 Task: Look for space in Slaný, Czech Republic from 5th June, 2023 to 16th June, 2023 for 2 adults in price range Rs.7000 to Rs.15000. Place can be entire place with 1  bedroom having 1 bed and 1 bathroom. Property type can be house, flat, guest house, hotel. Booking option can be shelf check-in. Required host language is English.
Action: Mouse moved to (431, 87)
Screenshot: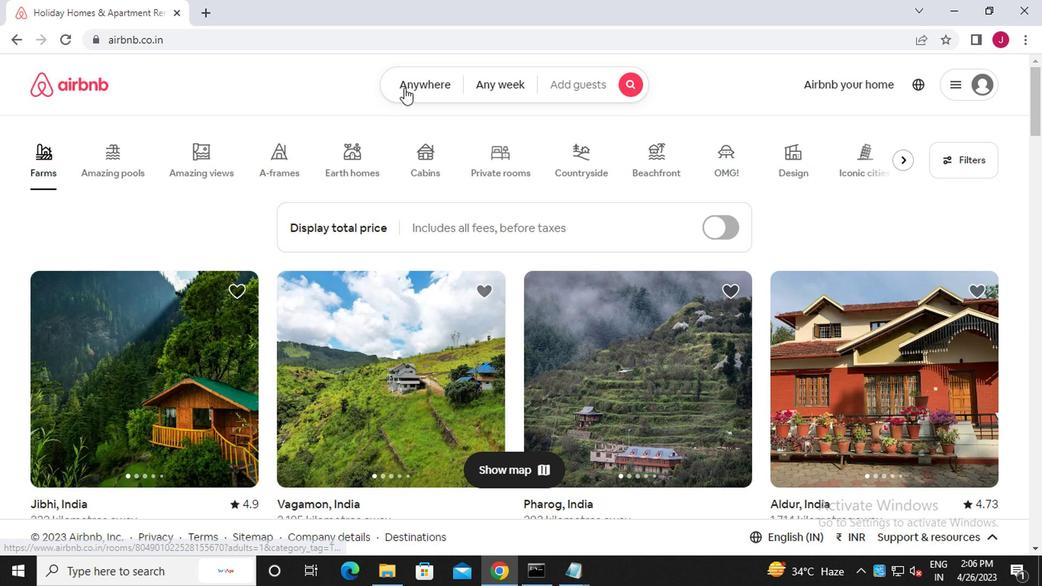
Action: Mouse pressed left at (431, 87)
Screenshot: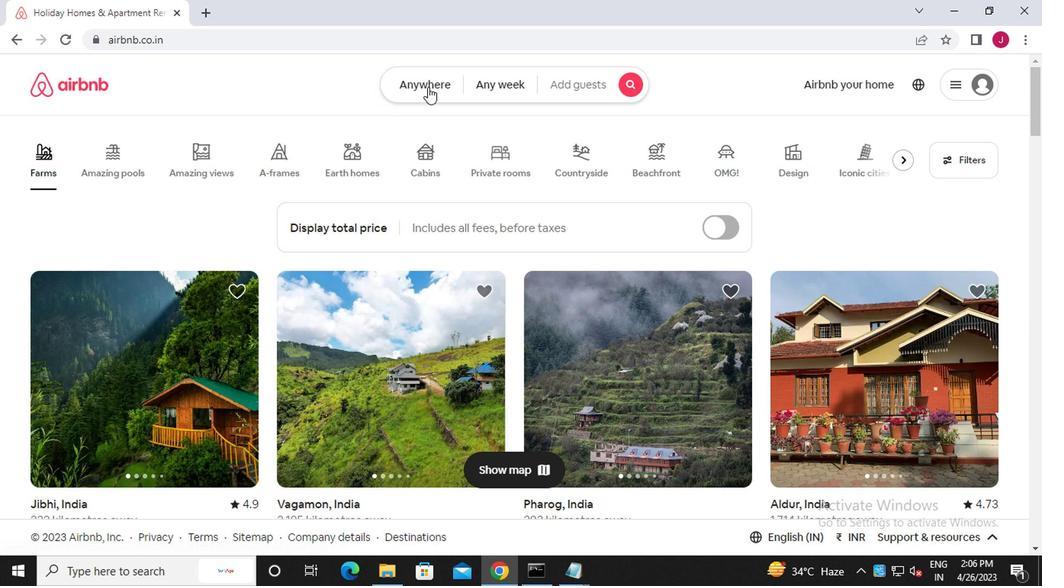 
Action: Mouse moved to (244, 142)
Screenshot: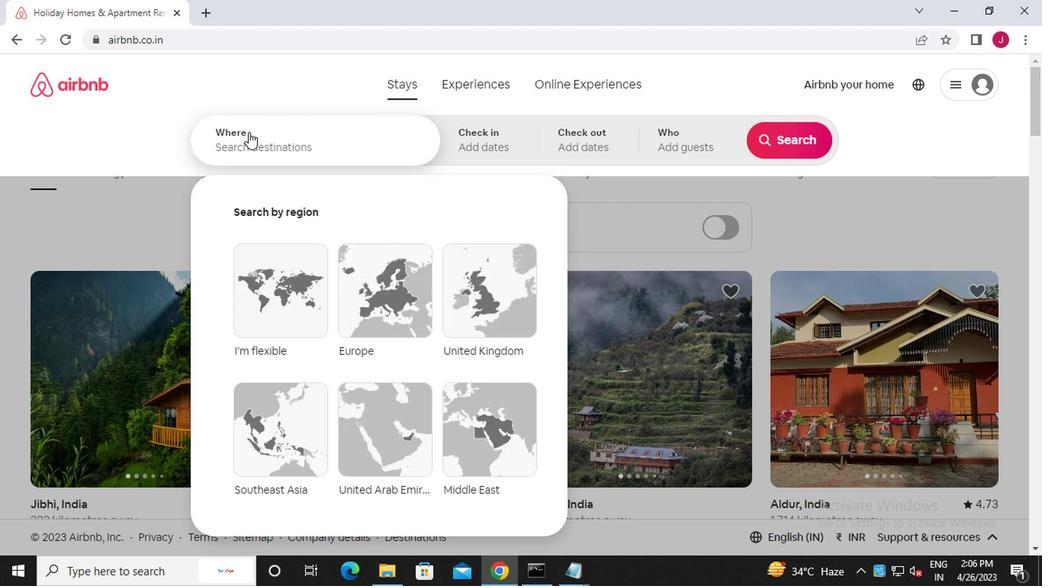 
Action: Mouse pressed left at (244, 142)
Screenshot: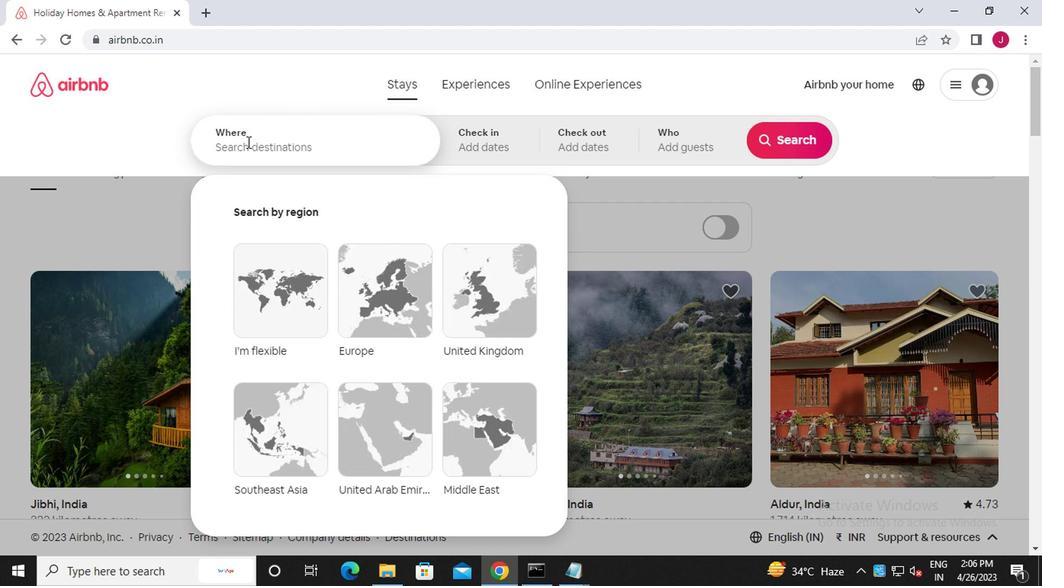 
Action: Mouse moved to (244, 143)
Screenshot: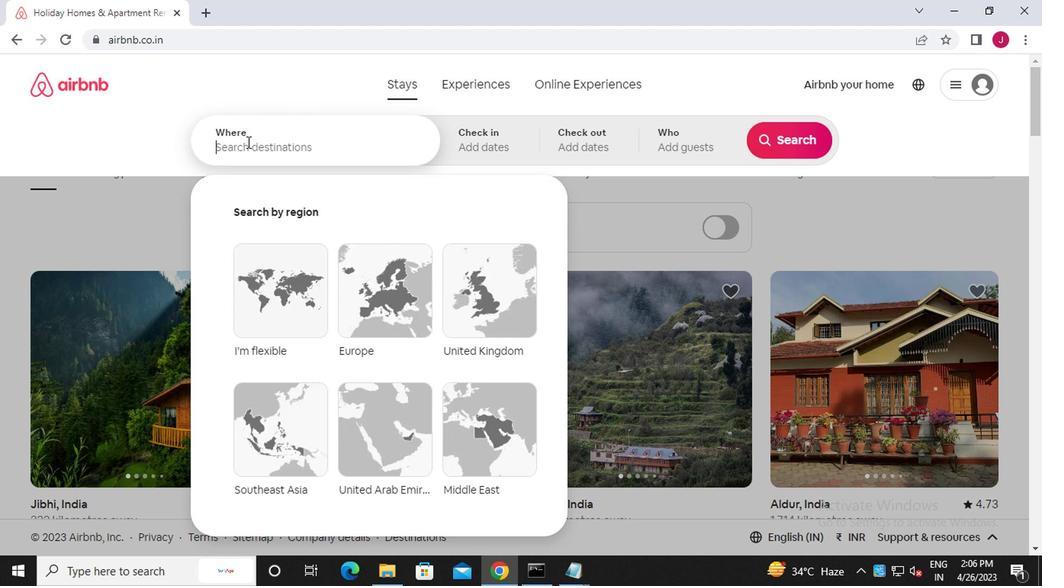 
Action: Key pressed <Key.caps_lock>s<Key.caps_lock>lany,<Key.space><Key.caps_lock>c<Key.caps_lock>zech<Key.space><Key.caps_lock>r<Key.caps_lock>epublic
Screenshot: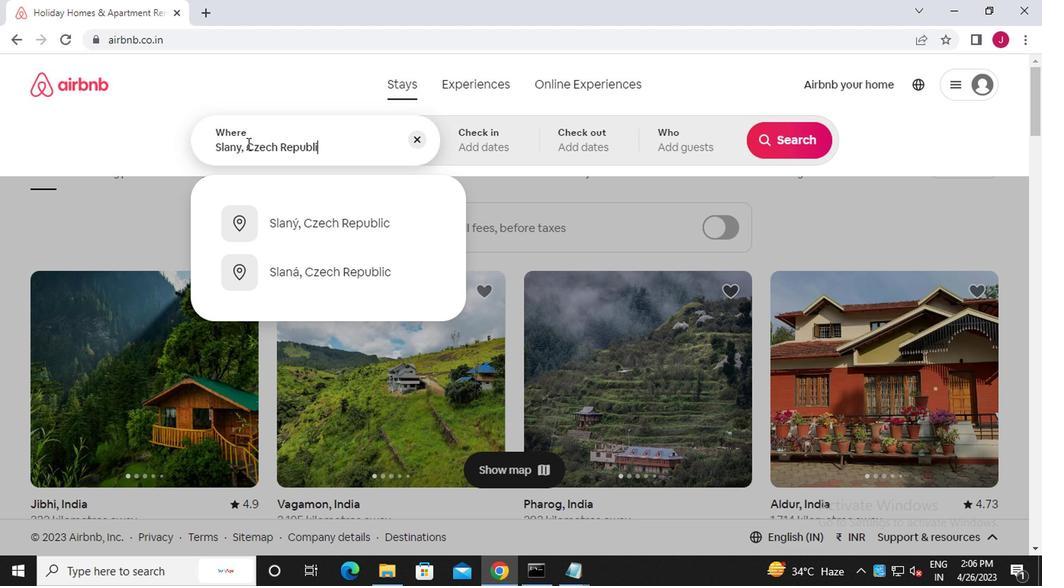 
Action: Mouse moved to (336, 221)
Screenshot: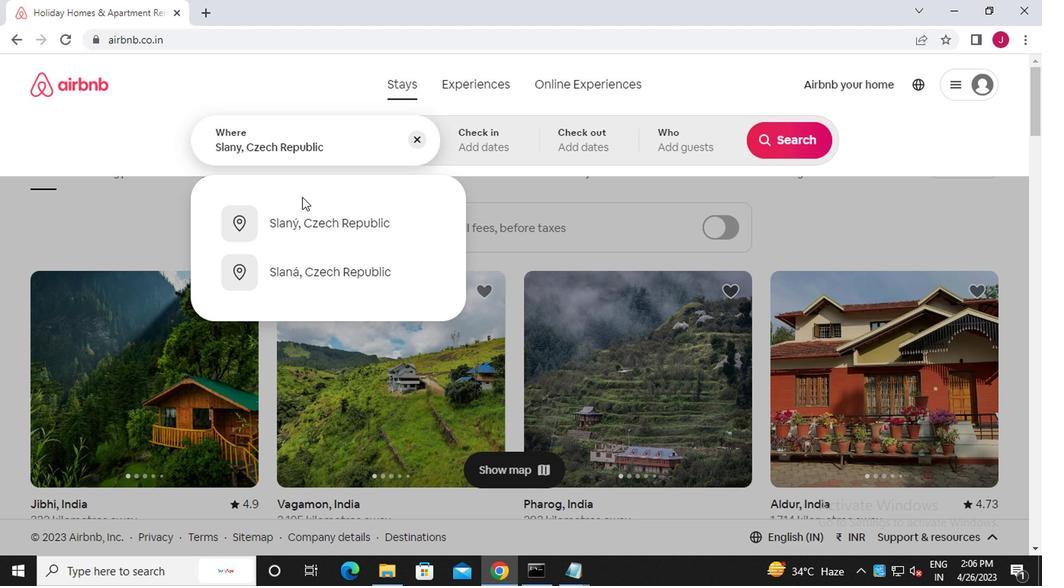 
Action: Mouse pressed left at (336, 221)
Screenshot: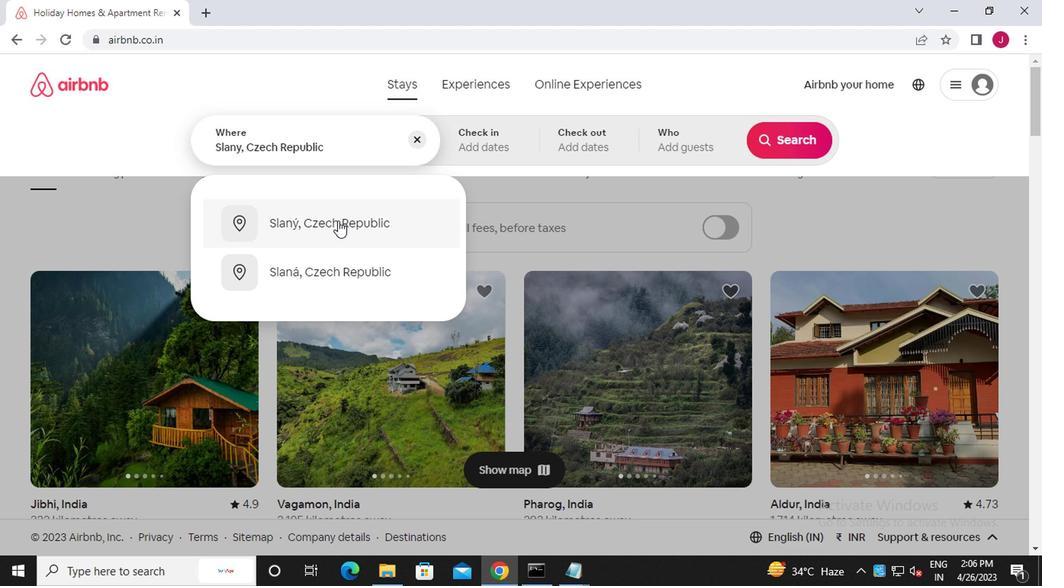 
Action: Mouse moved to (775, 262)
Screenshot: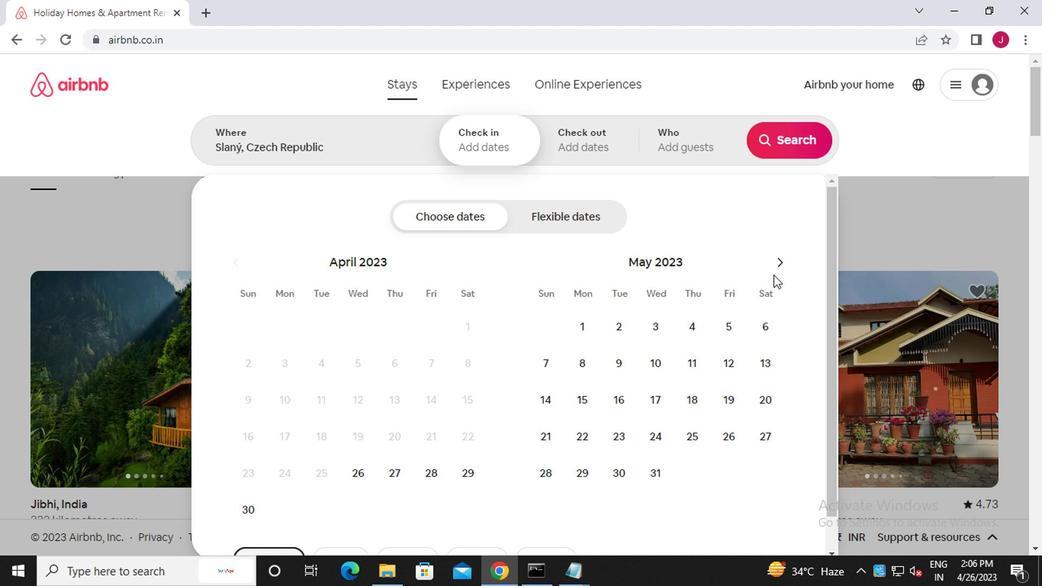 
Action: Mouse pressed left at (775, 262)
Screenshot: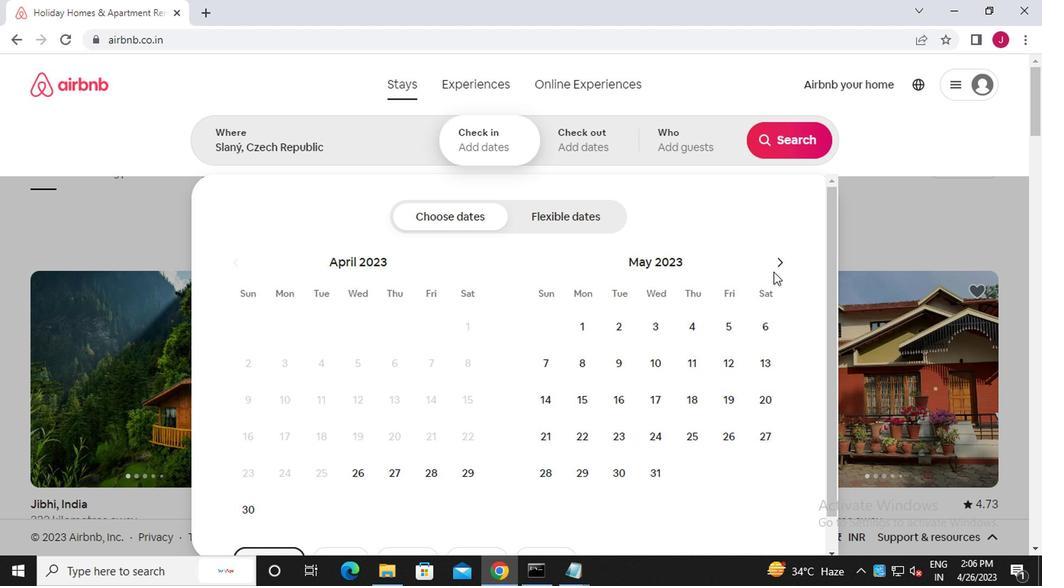 
Action: Mouse moved to (591, 361)
Screenshot: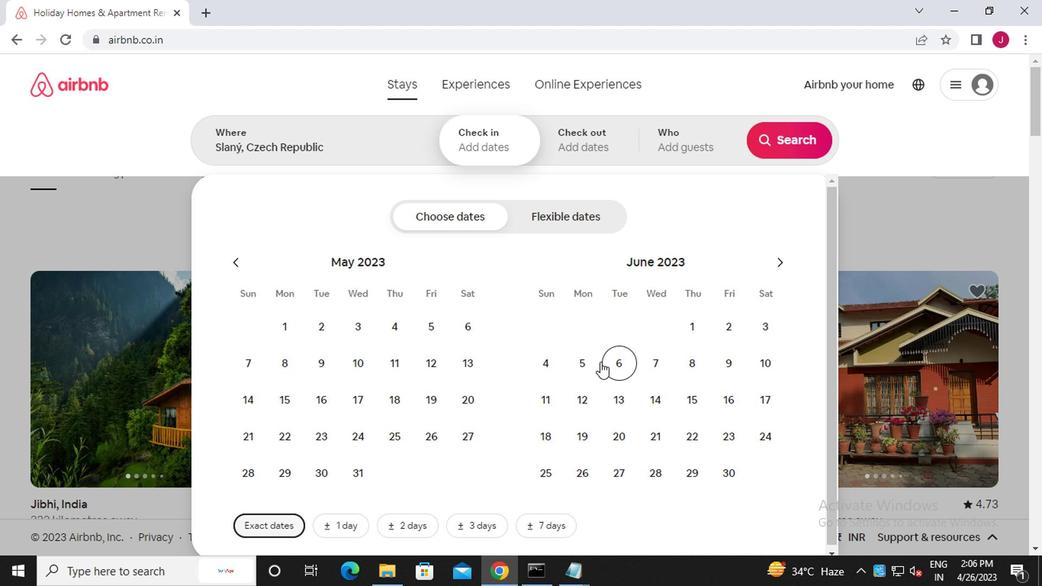 
Action: Mouse pressed left at (591, 361)
Screenshot: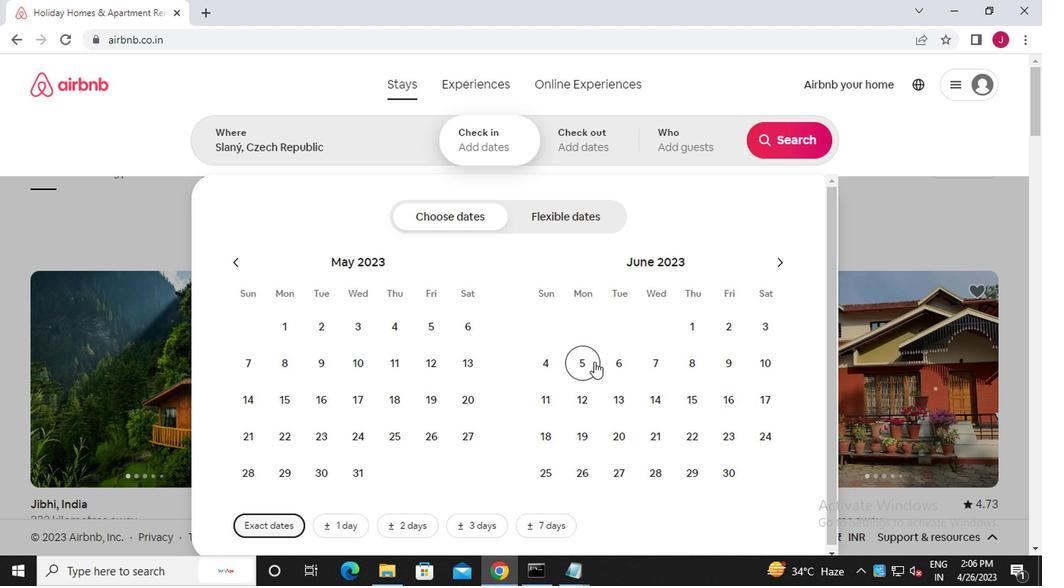 
Action: Mouse moved to (723, 393)
Screenshot: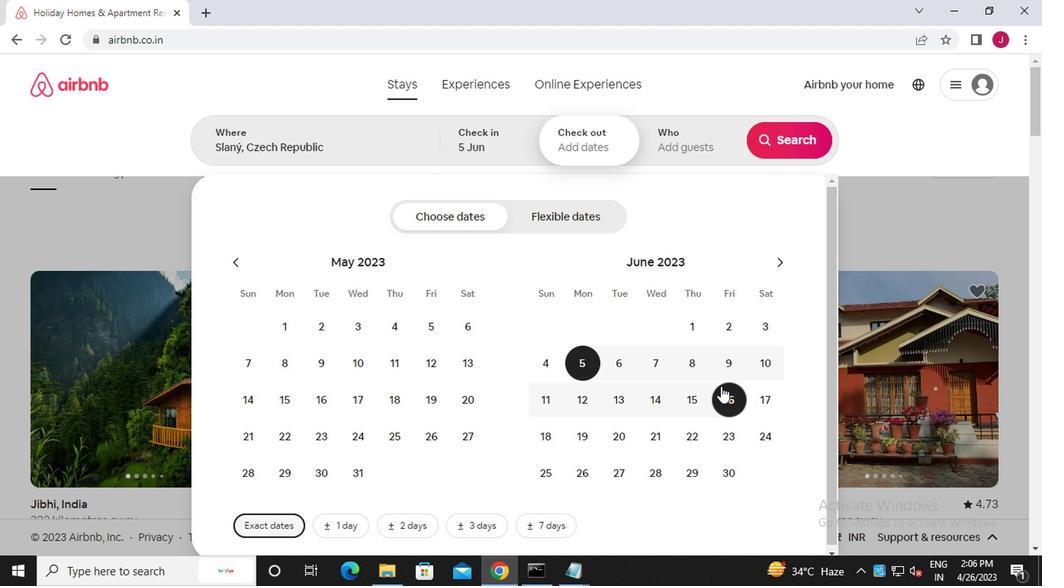 
Action: Mouse pressed left at (723, 393)
Screenshot: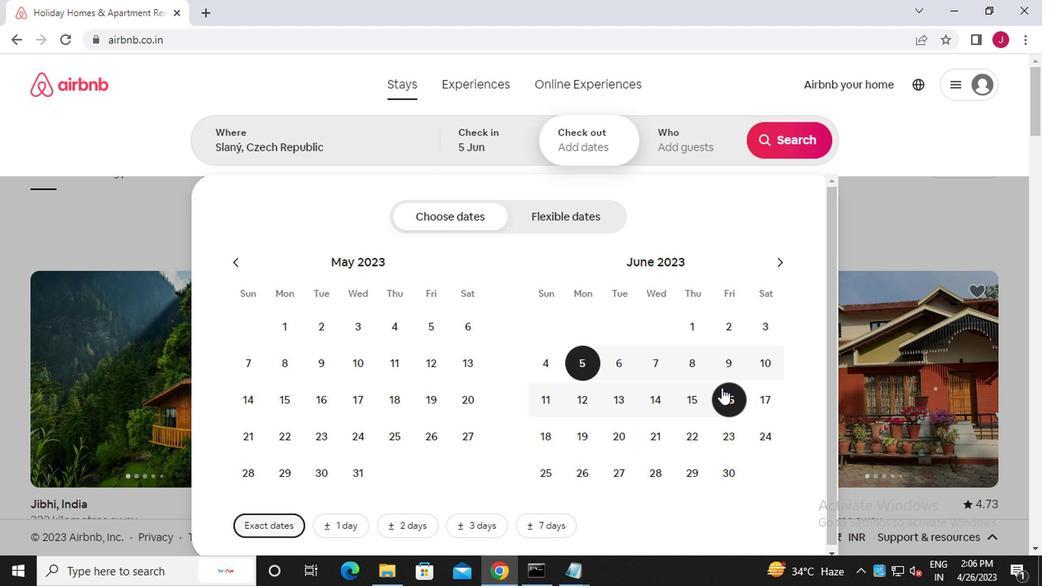 
Action: Mouse moved to (695, 147)
Screenshot: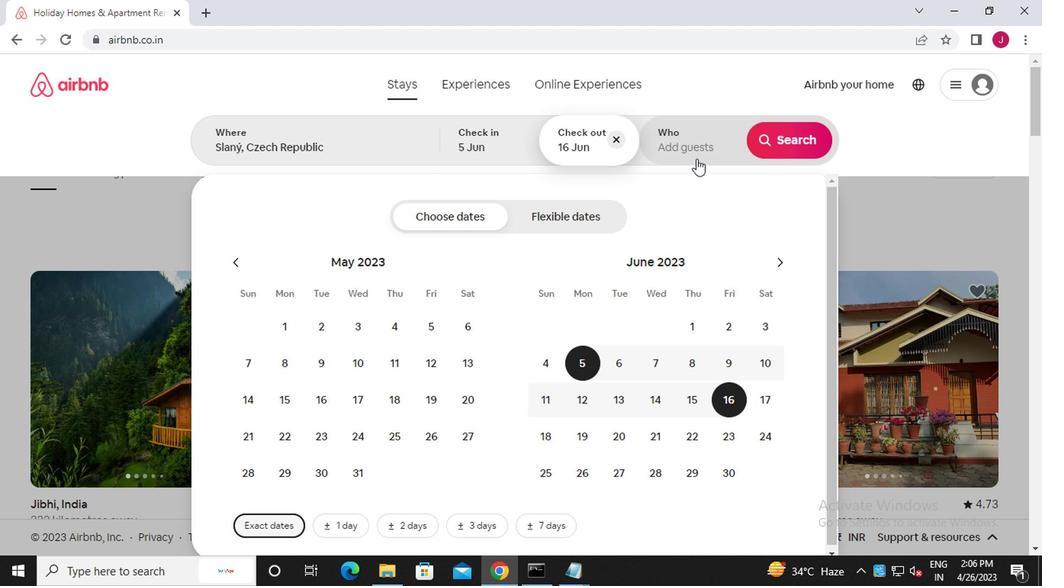 
Action: Mouse pressed left at (695, 147)
Screenshot: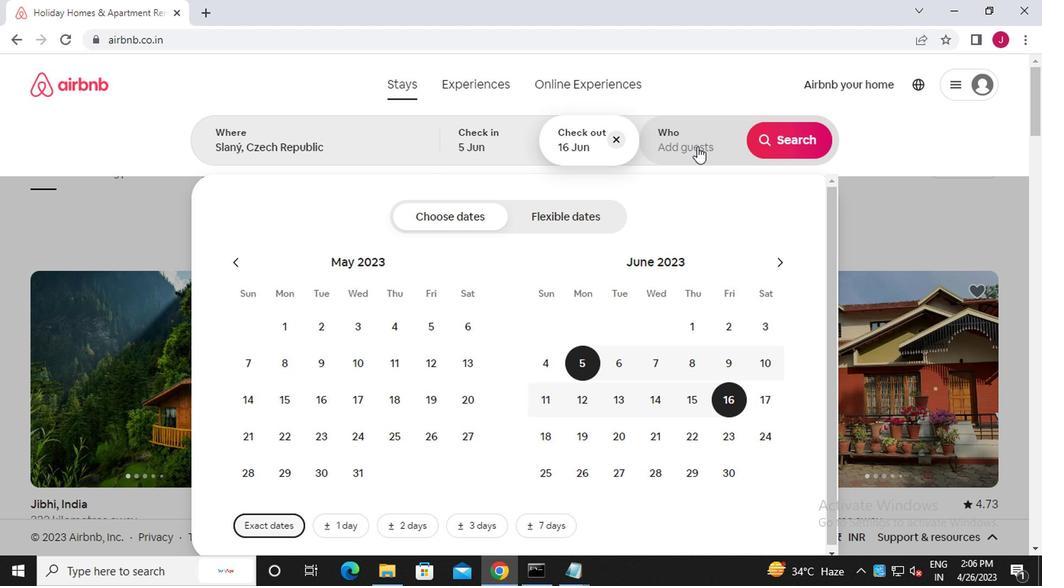 
Action: Mouse moved to (783, 223)
Screenshot: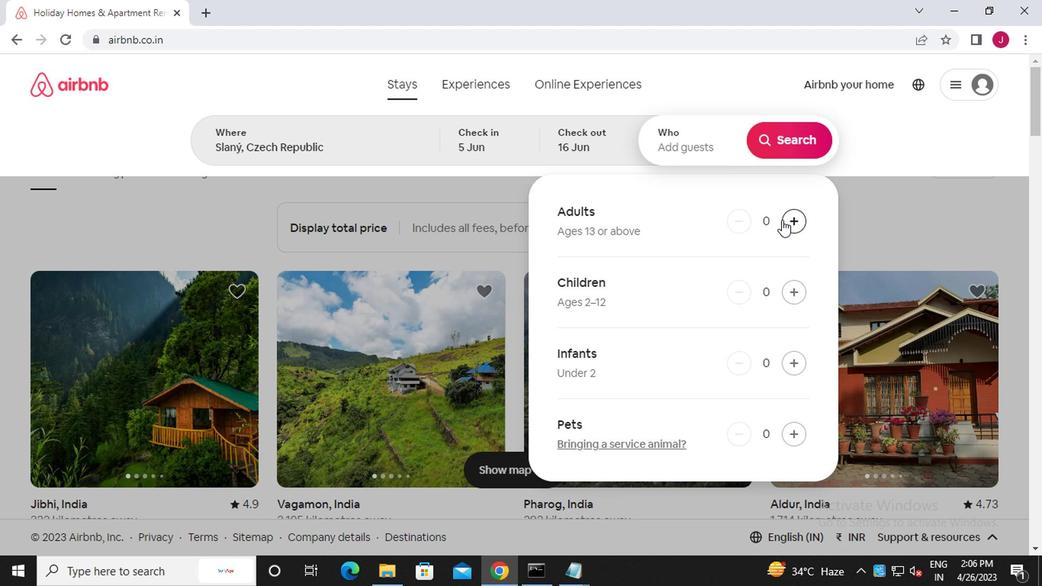 
Action: Mouse pressed left at (783, 223)
Screenshot: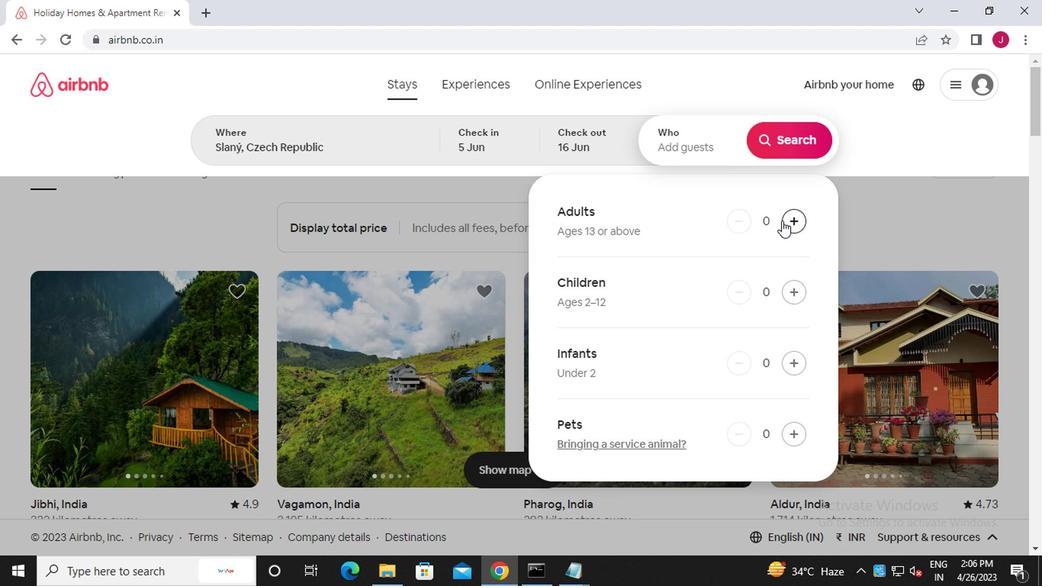 
Action: Mouse moved to (783, 223)
Screenshot: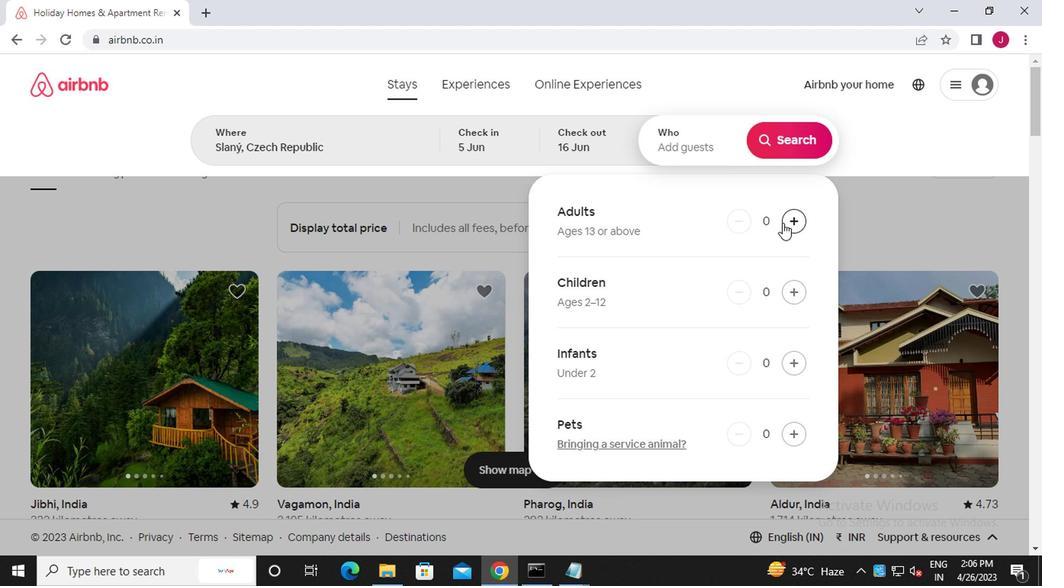 
Action: Mouse pressed left at (783, 223)
Screenshot: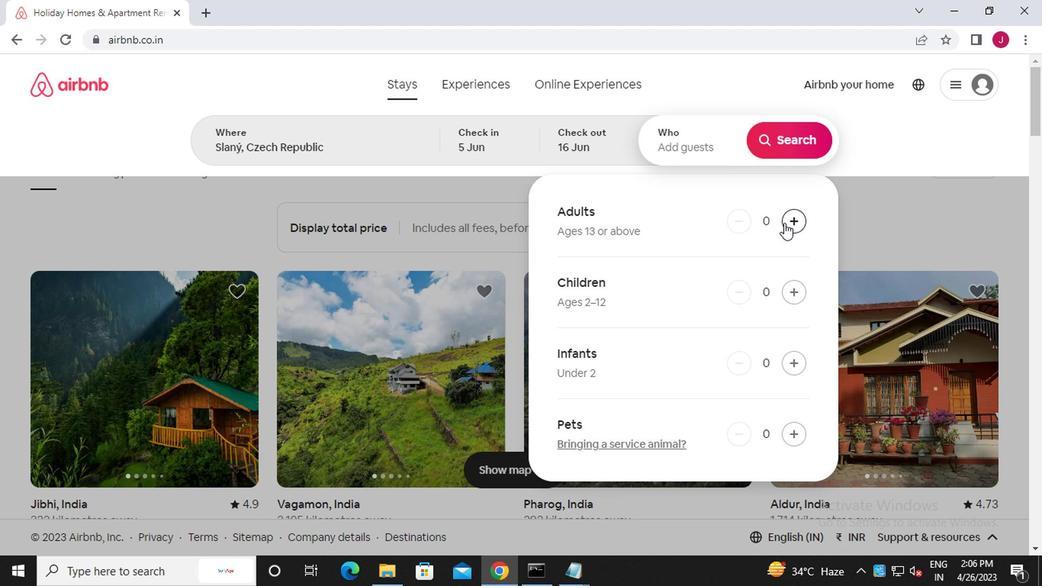 
Action: Mouse moved to (797, 144)
Screenshot: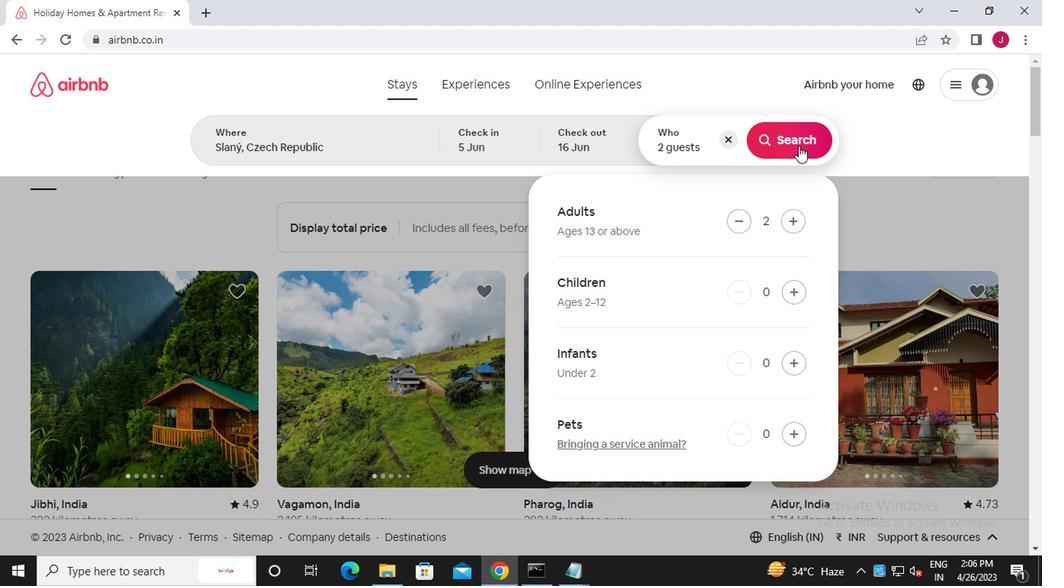 
Action: Mouse pressed left at (797, 144)
Screenshot: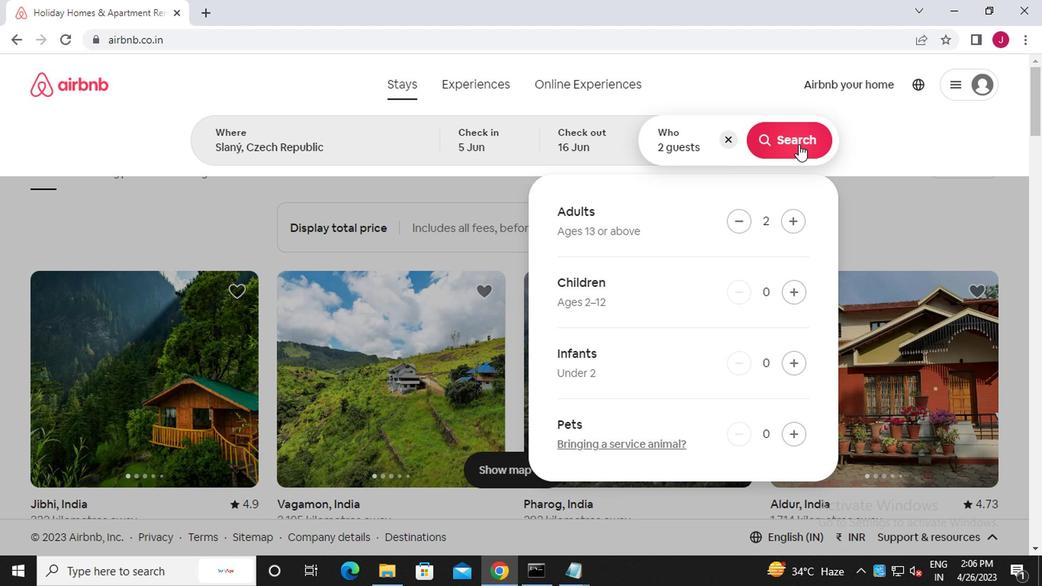 
Action: Mouse moved to (981, 138)
Screenshot: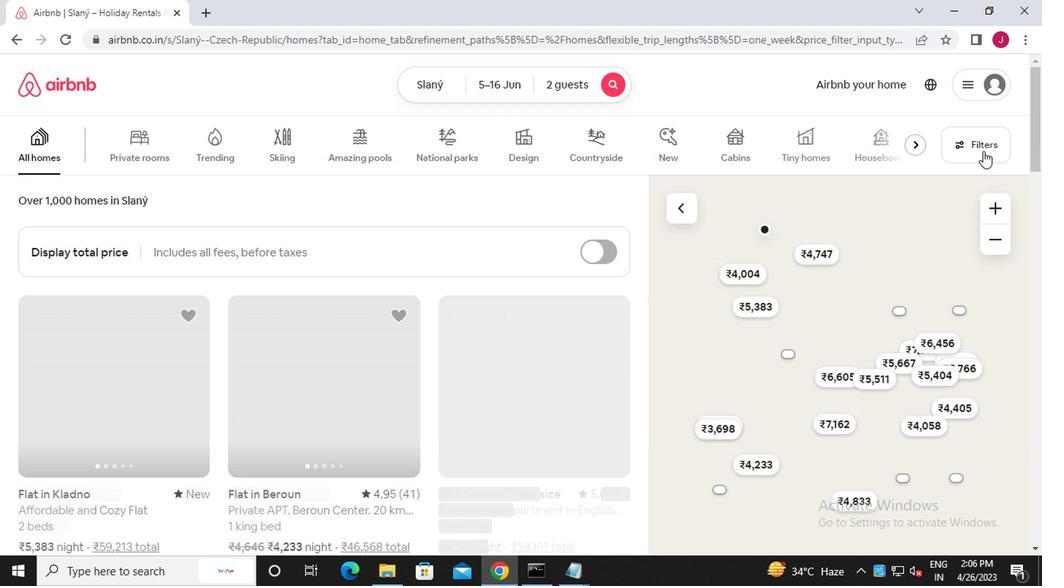 
Action: Mouse pressed left at (981, 138)
Screenshot: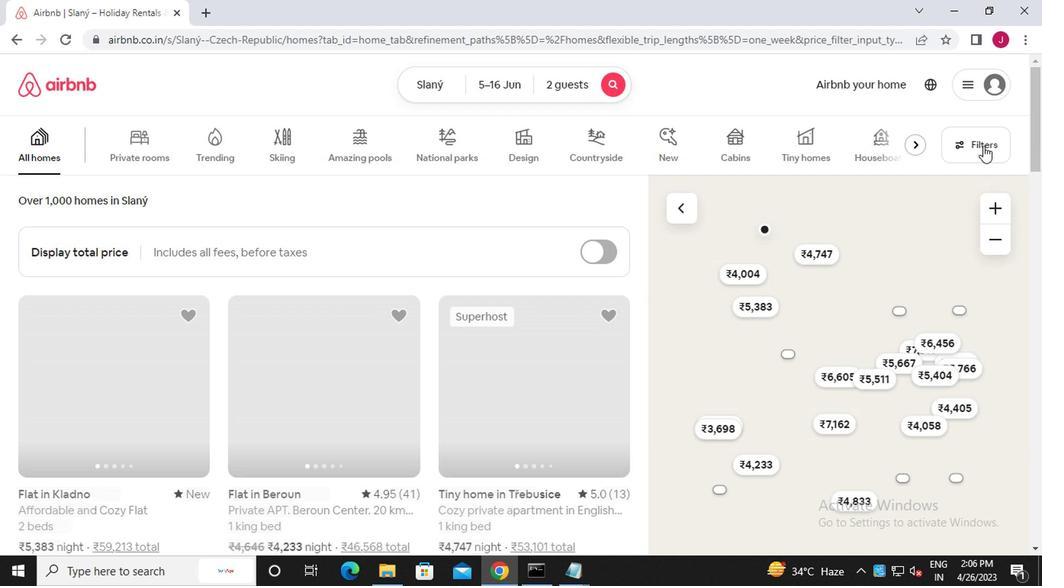 
Action: Mouse moved to (371, 339)
Screenshot: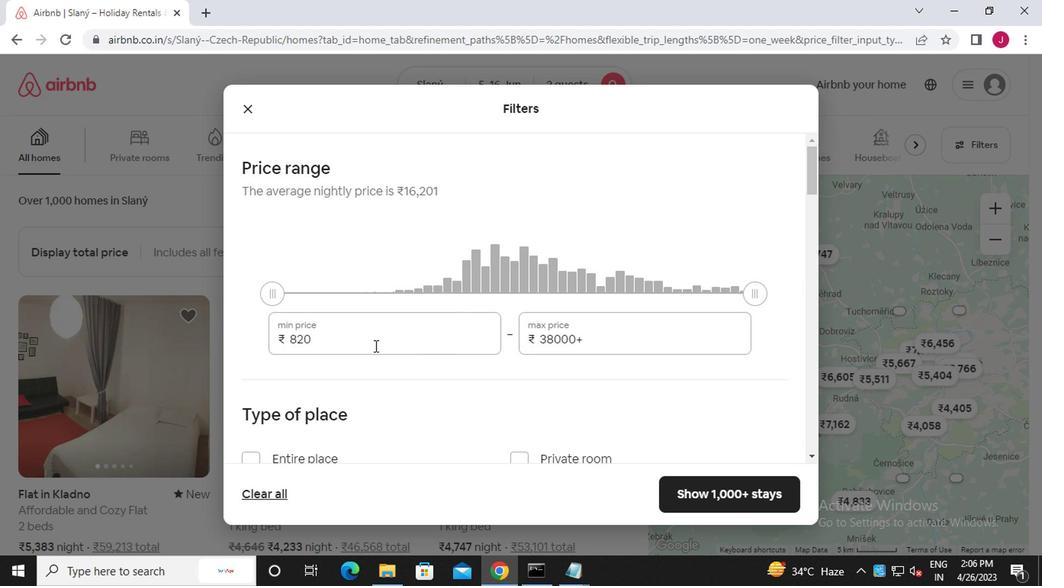 
Action: Mouse pressed left at (371, 339)
Screenshot: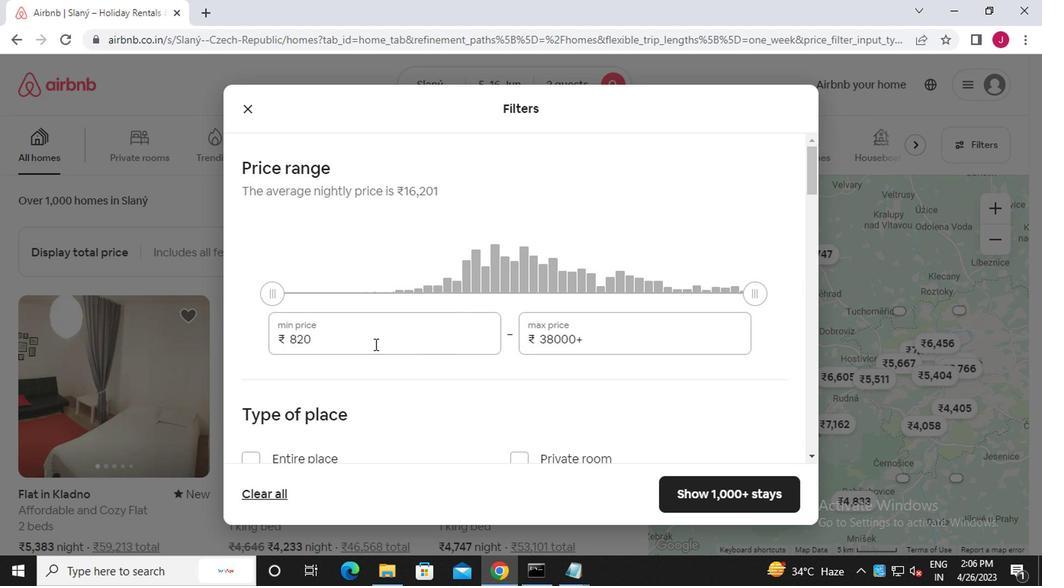 
Action: Mouse moved to (366, 332)
Screenshot: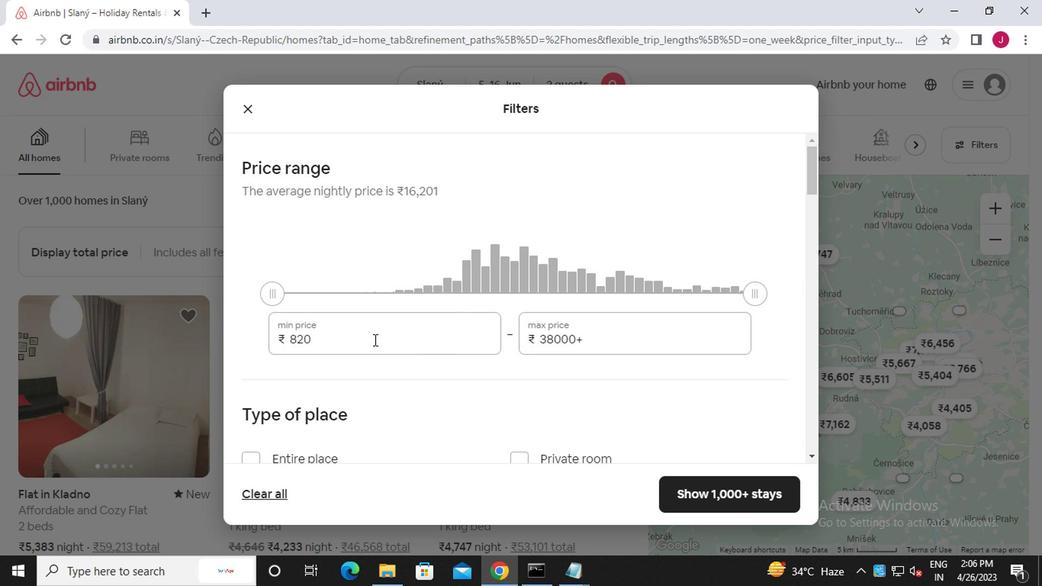 
Action: Key pressed <Key.backspace><Key.backspace><Key.backspace><<103>><<96>><<96>><<96>>
Screenshot: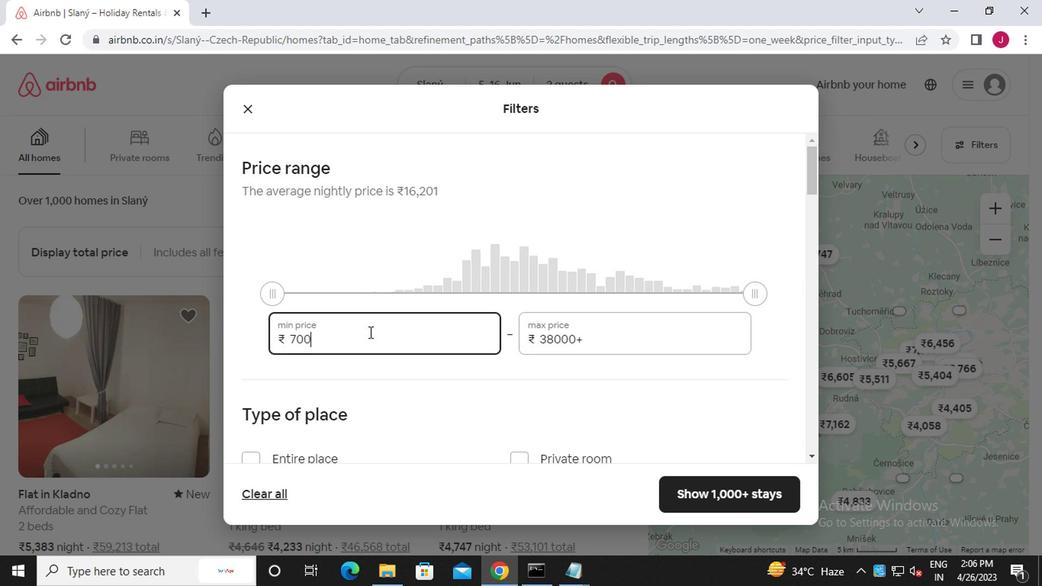 
Action: Mouse moved to (653, 338)
Screenshot: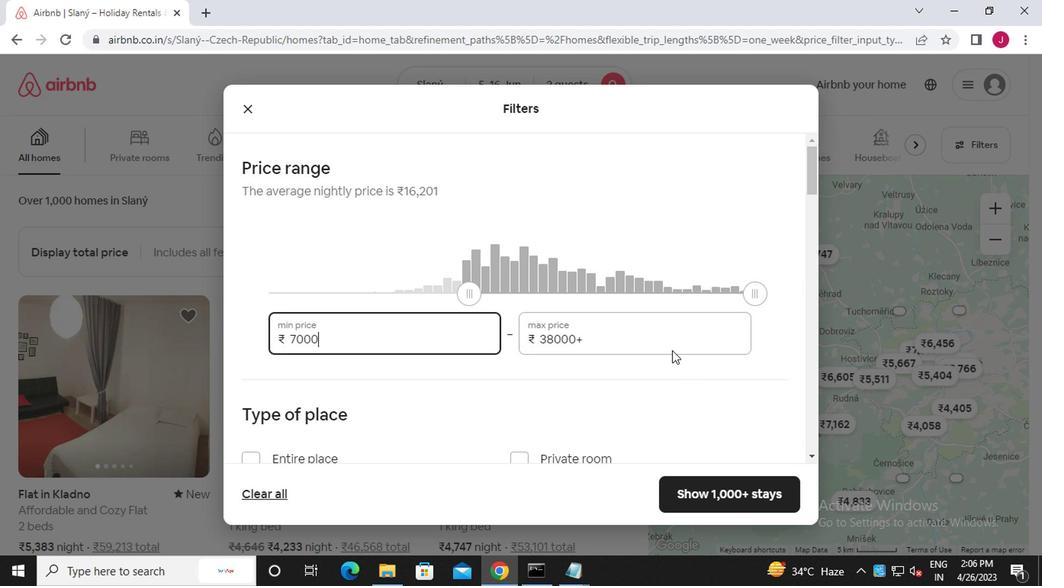 
Action: Mouse pressed left at (653, 338)
Screenshot: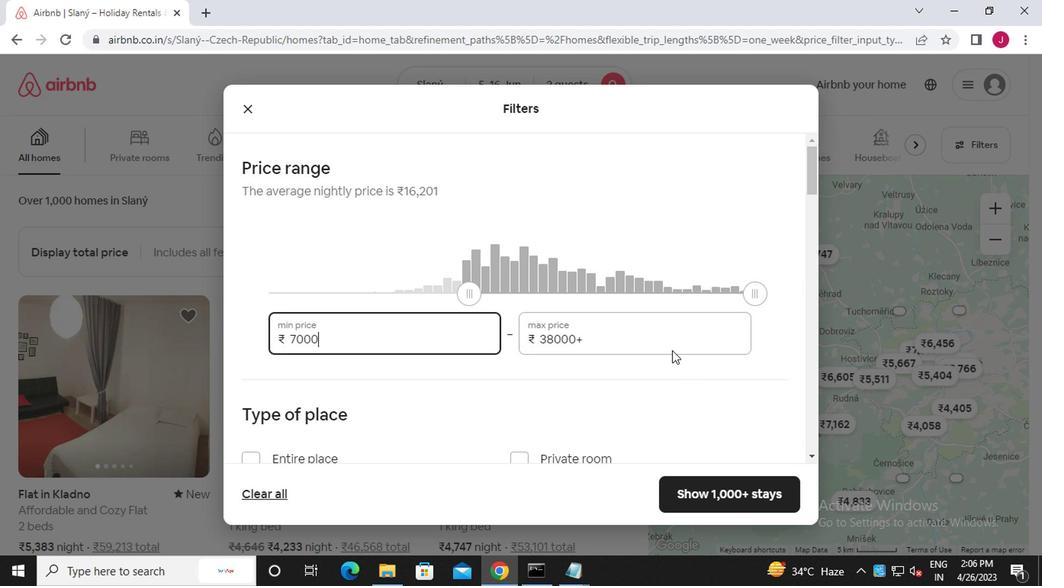 
Action: Mouse moved to (654, 338)
Screenshot: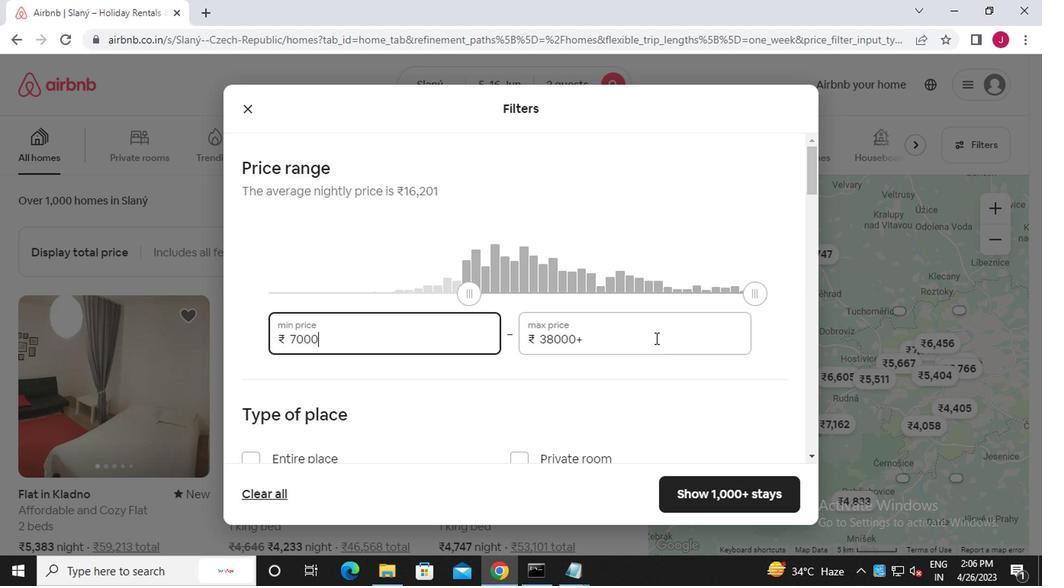 
Action: Key pressed <Key.backspace><Key.backspace><Key.backspace><Key.backspace><Key.backspace><Key.backspace><Key.backspace><Key.backspace><Key.backspace><Key.backspace><<97>><<101>><<96>><<96>><<96>>
Screenshot: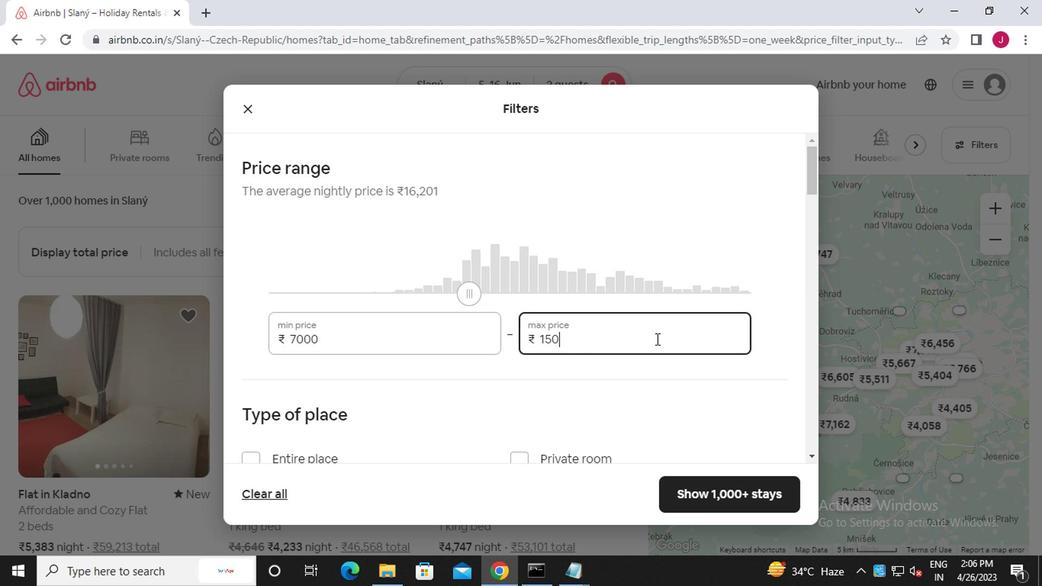 
Action: Mouse moved to (637, 349)
Screenshot: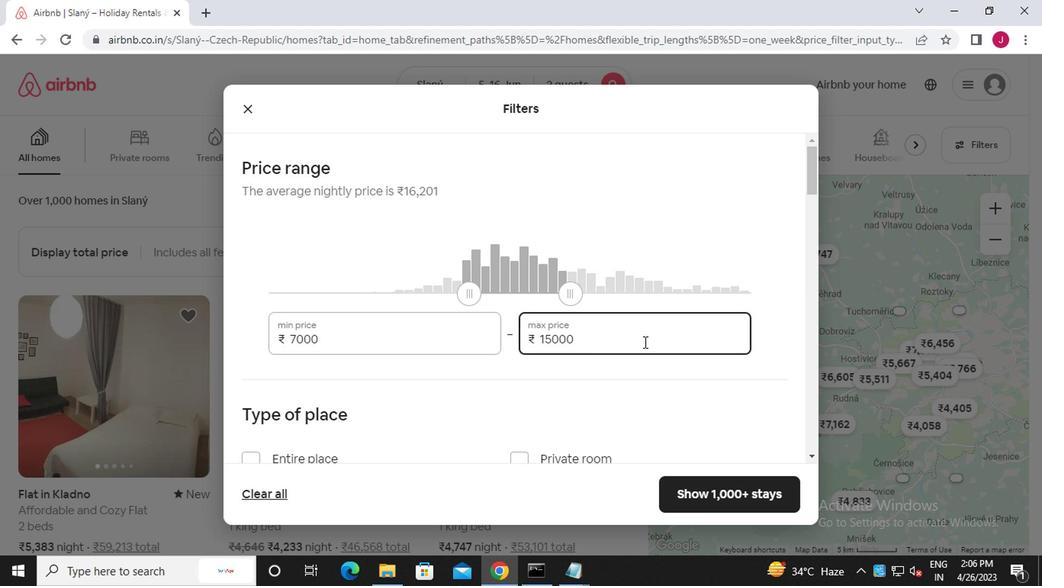 
Action: Mouse scrolled (637, 348) with delta (0, -1)
Screenshot: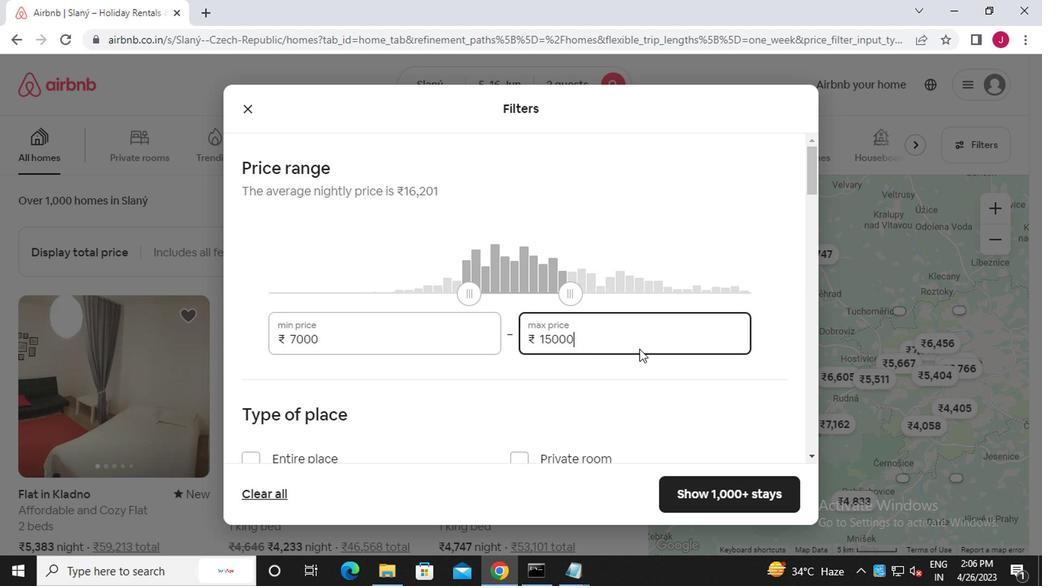 
Action: Mouse scrolled (637, 348) with delta (0, -1)
Screenshot: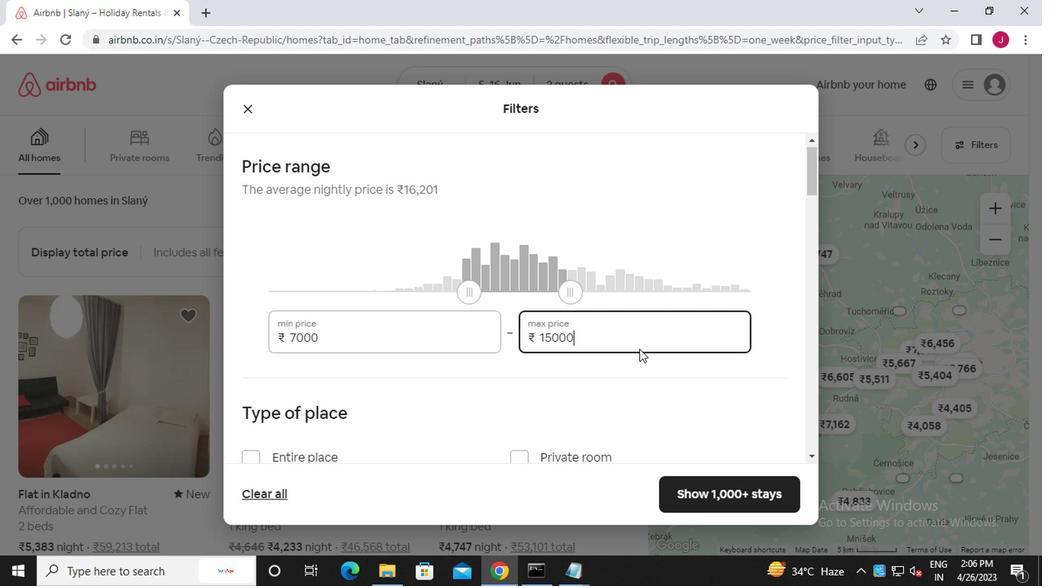 
Action: Mouse moved to (249, 306)
Screenshot: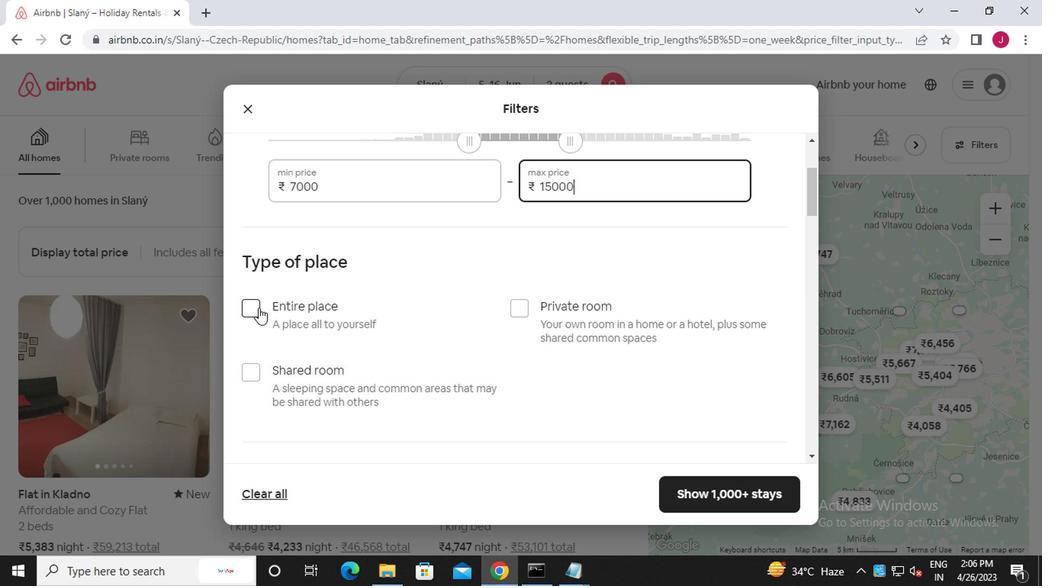 
Action: Mouse pressed left at (249, 306)
Screenshot: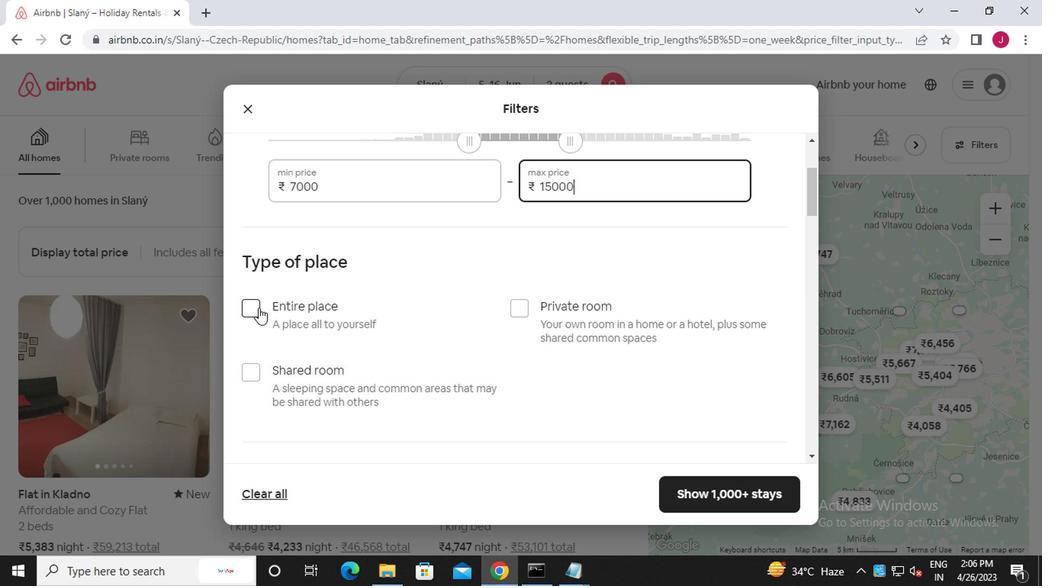 
Action: Mouse moved to (358, 326)
Screenshot: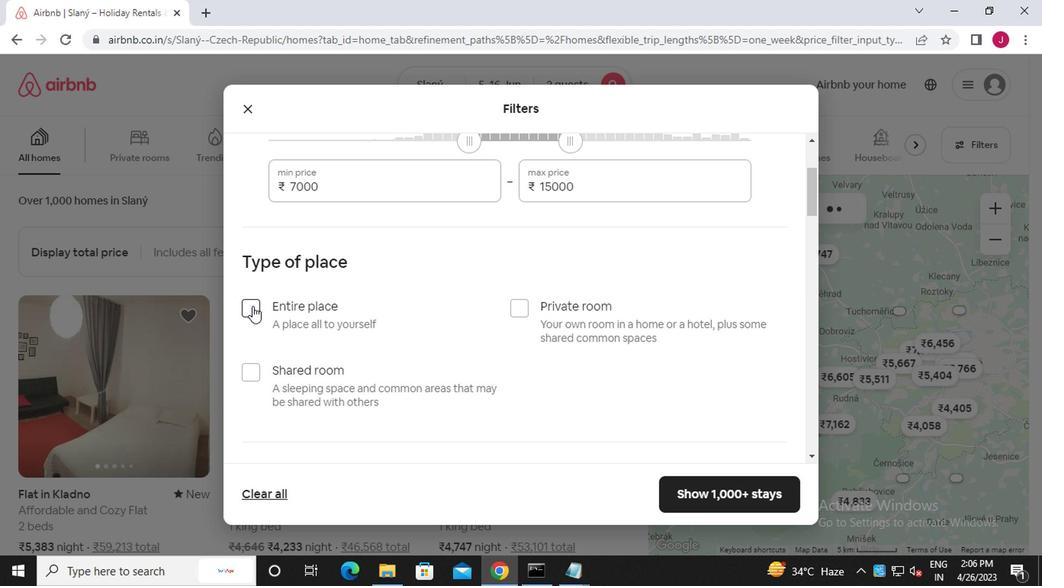 
Action: Mouse scrolled (358, 326) with delta (0, 0)
Screenshot: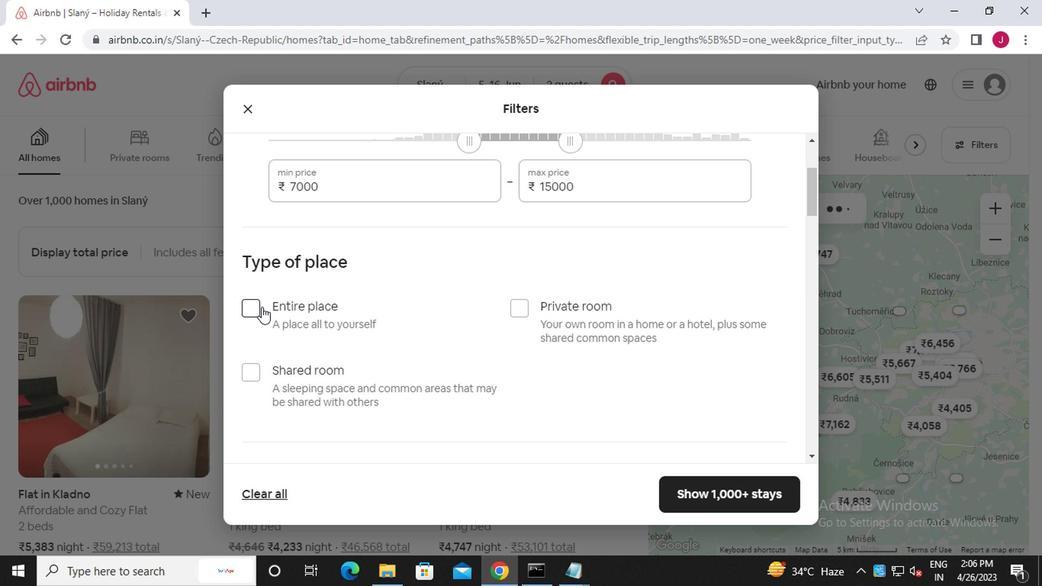 
Action: Mouse scrolled (358, 326) with delta (0, 0)
Screenshot: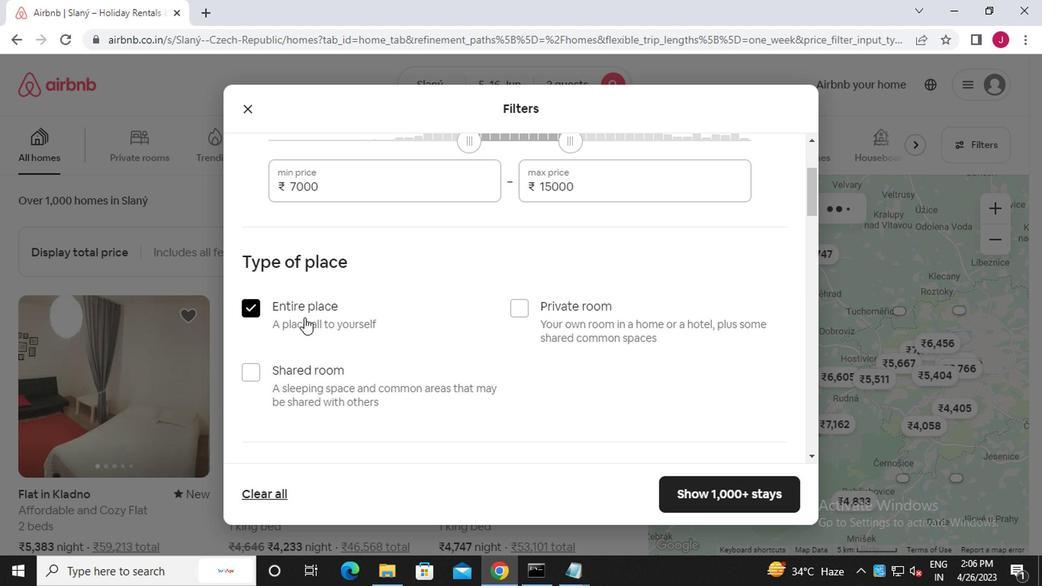 
Action: Mouse scrolled (358, 326) with delta (0, 0)
Screenshot: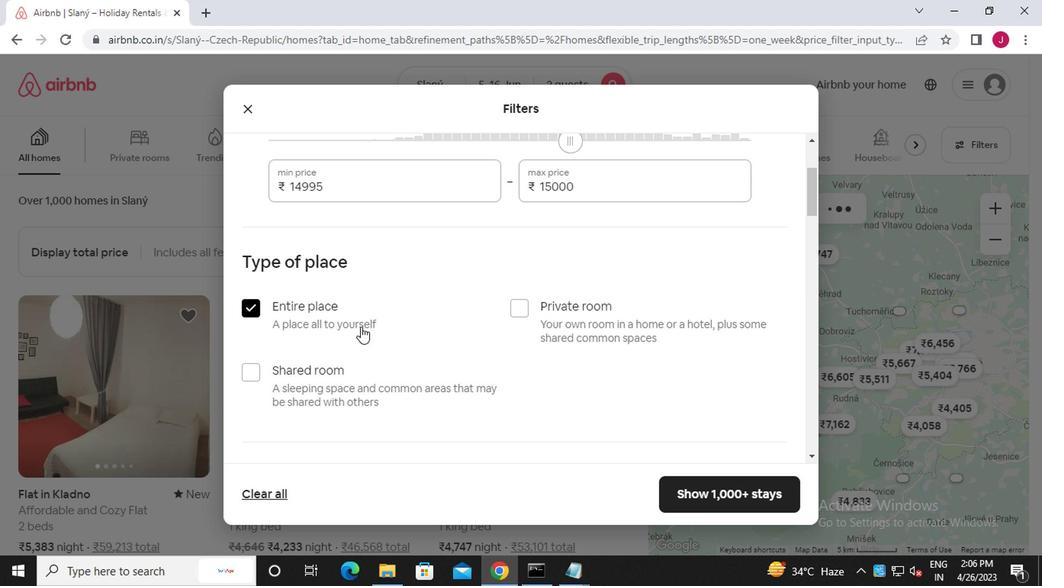 
Action: Mouse moved to (338, 331)
Screenshot: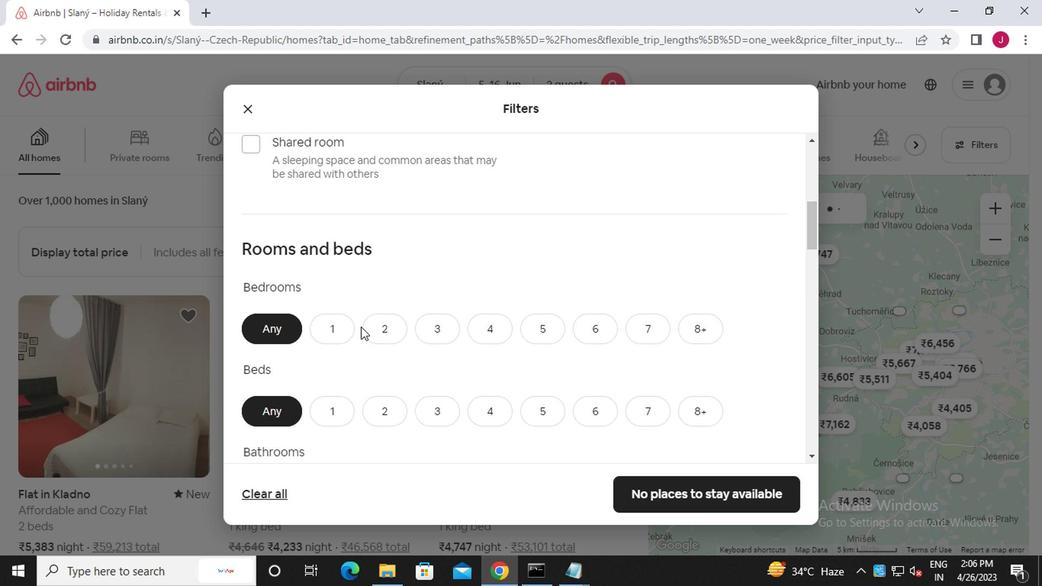 
Action: Mouse pressed left at (338, 331)
Screenshot: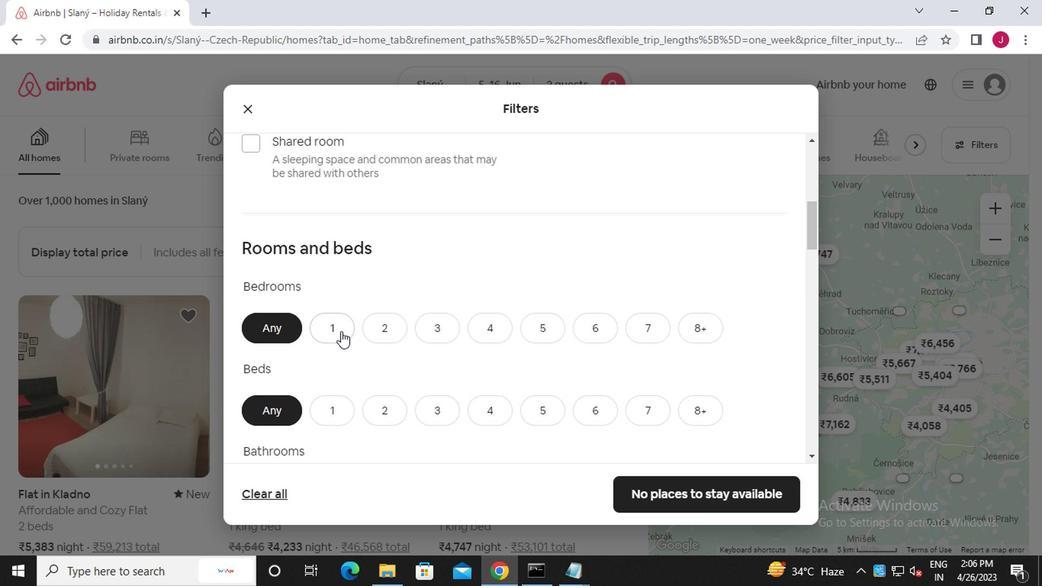 
Action: Mouse moved to (329, 406)
Screenshot: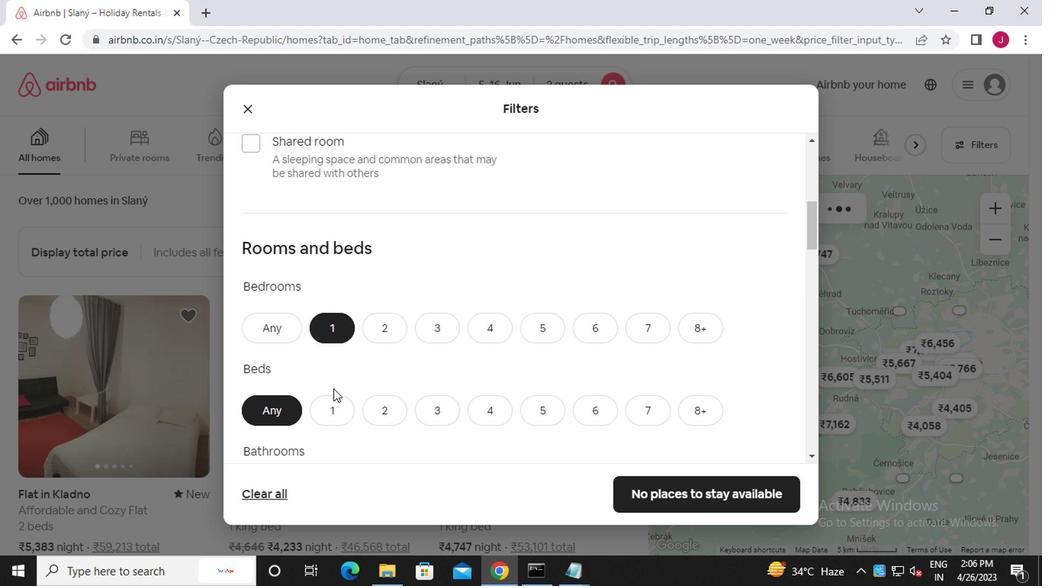 
Action: Mouse pressed left at (329, 406)
Screenshot: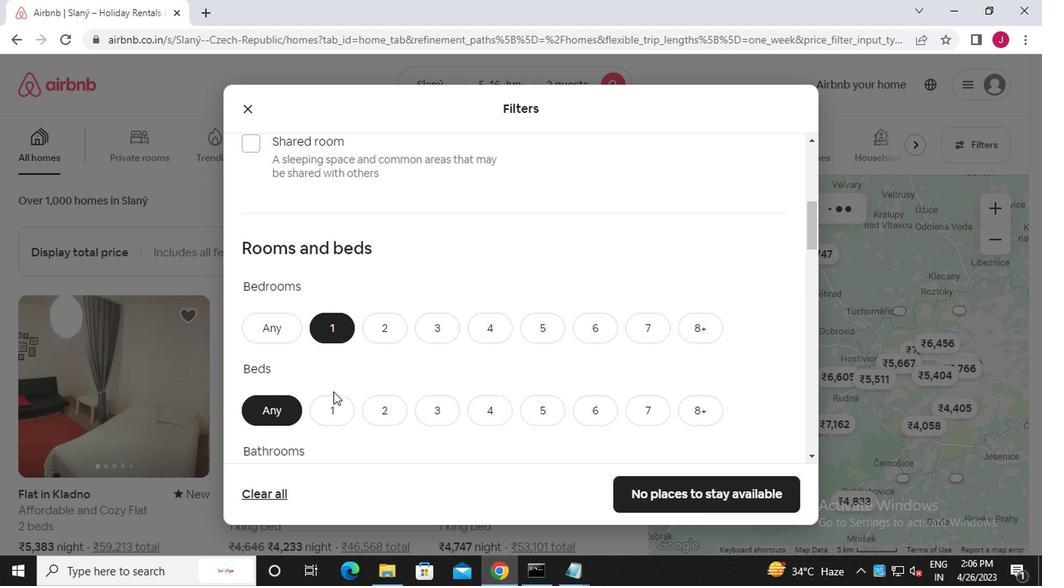
Action: Mouse moved to (334, 404)
Screenshot: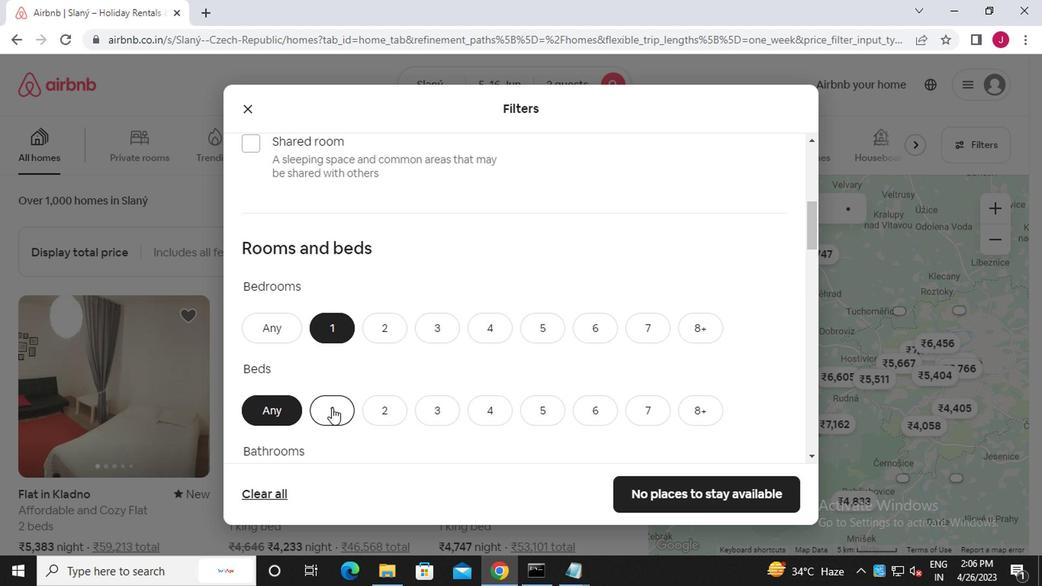 
Action: Mouse scrolled (334, 404) with delta (0, 0)
Screenshot: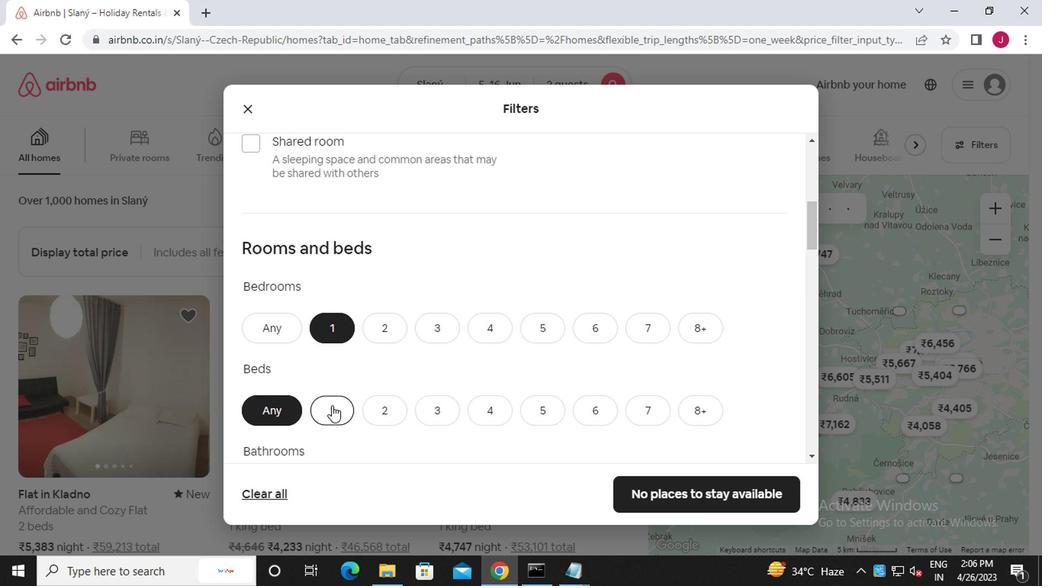
Action: Mouse moved to (335, 404)
Screenshot: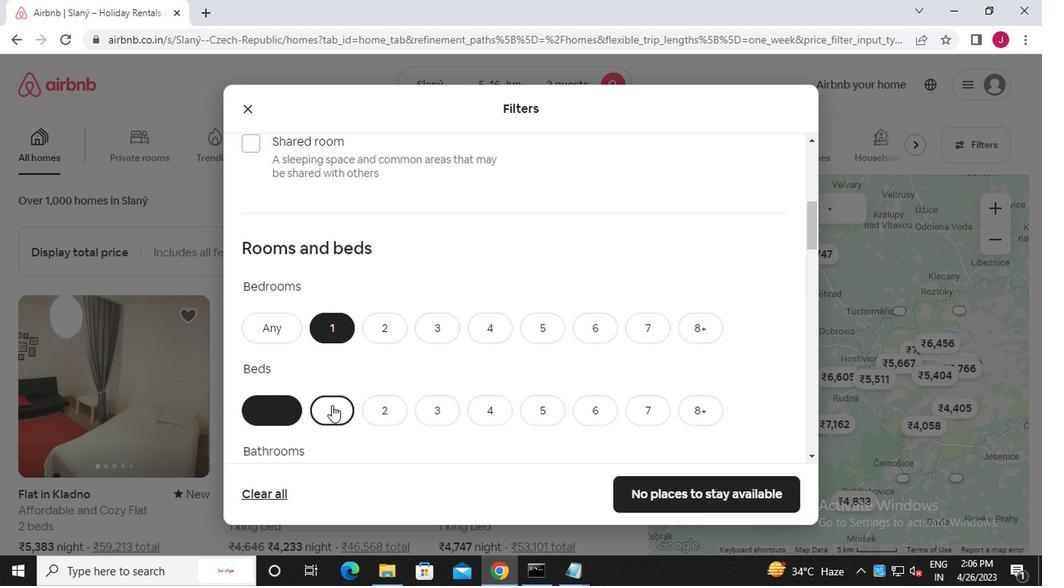 
Action: Mouse scrolled (335, 404) with delta (0, 0)
Screenshot: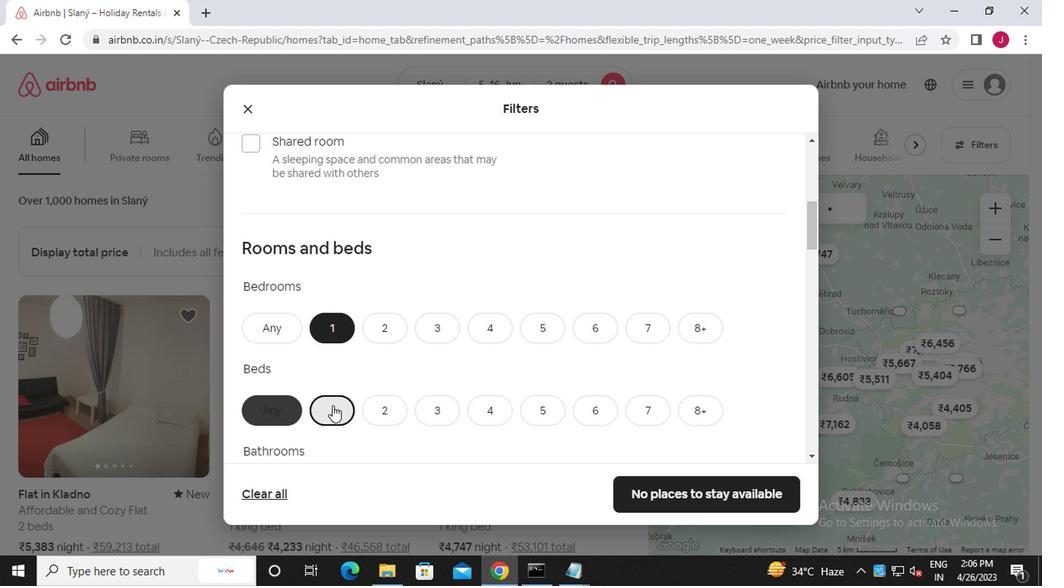 
Action: Mouse moved to (335, 404)
Screenshot: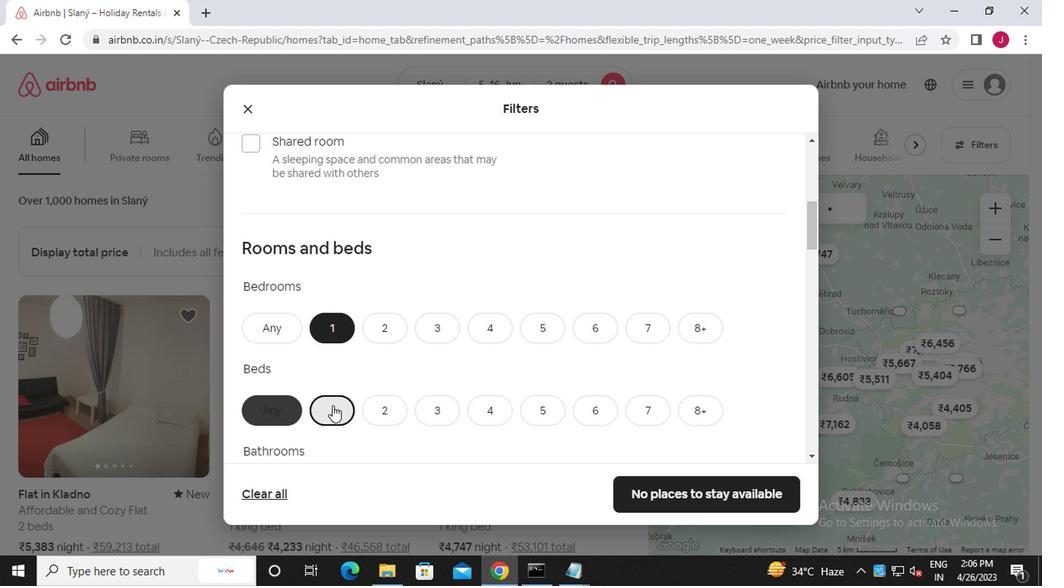 
Action: Mouse scrolled (335, 404) with delta (0, 0)
Screenshot: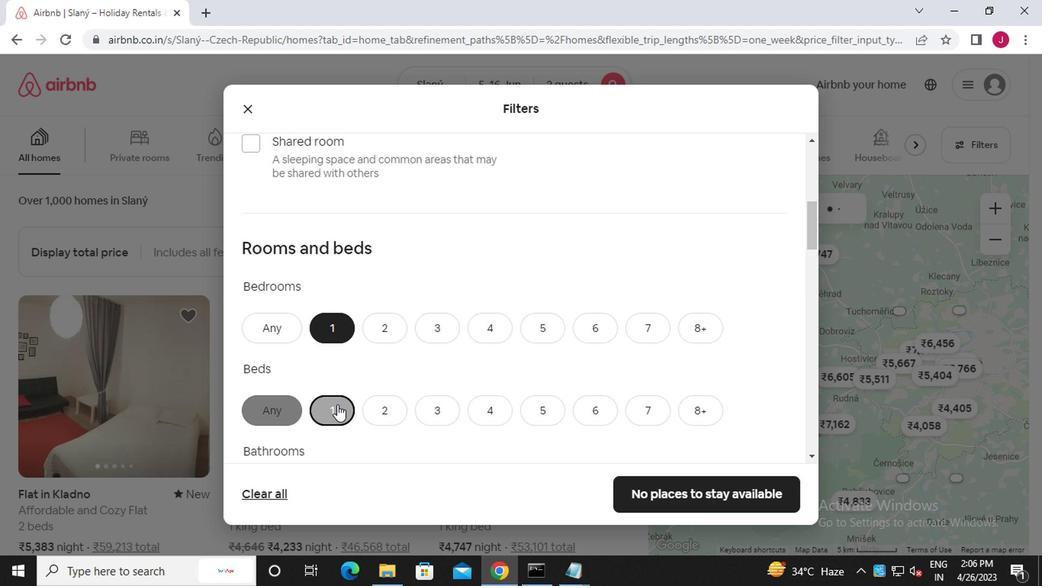 
Action: Mouse moved to (328, 264)
Screenshot: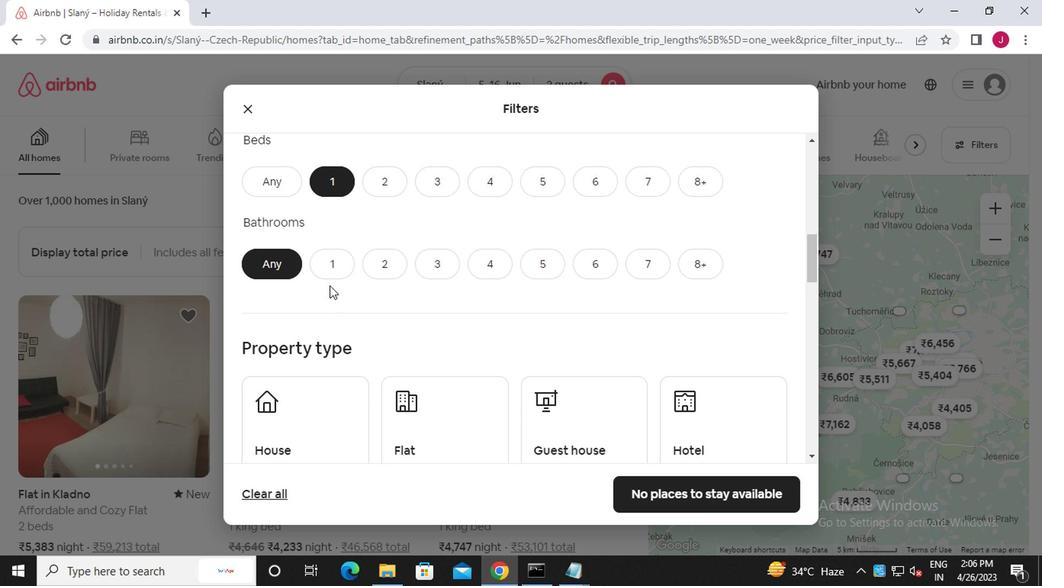 
Action: Mouse pressed left at (328, 264)
Screenshot: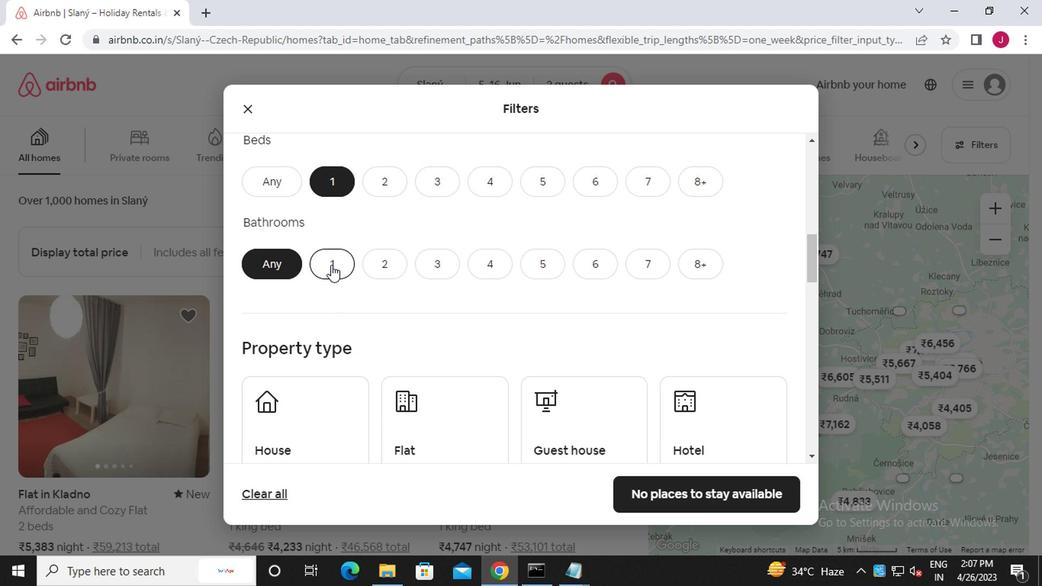 
Action: Mouse moved to (334, 272)
Screenshot: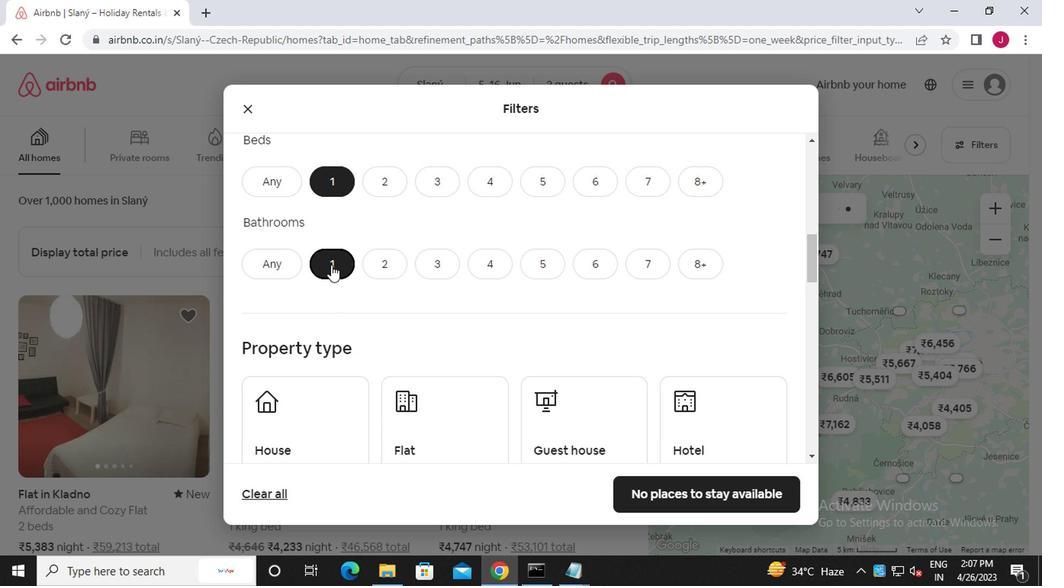 
Action: Mouse scrolled (334, 272) with delta (0, 0)
Screenshot: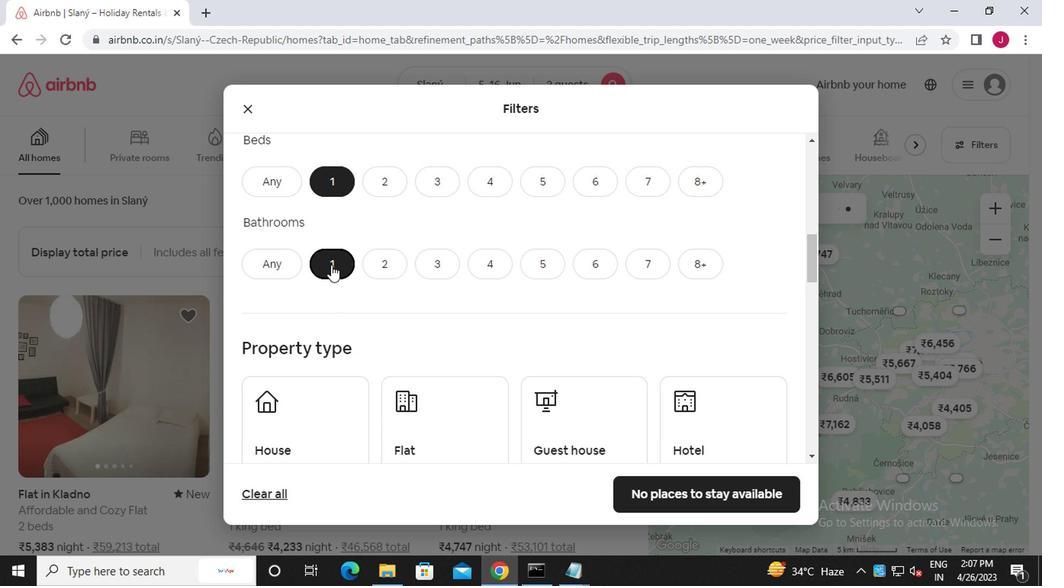 
Action: Mouse moved to (334, 272)
Screenshot: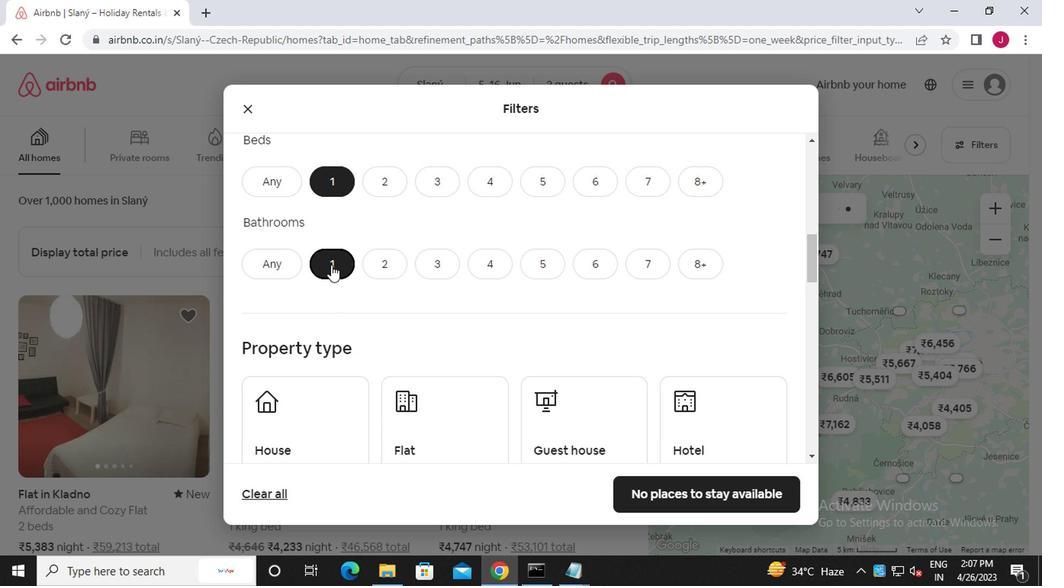 
Action: Mouse scrolled (334, 272) with delta (0, 0)
Screenshot: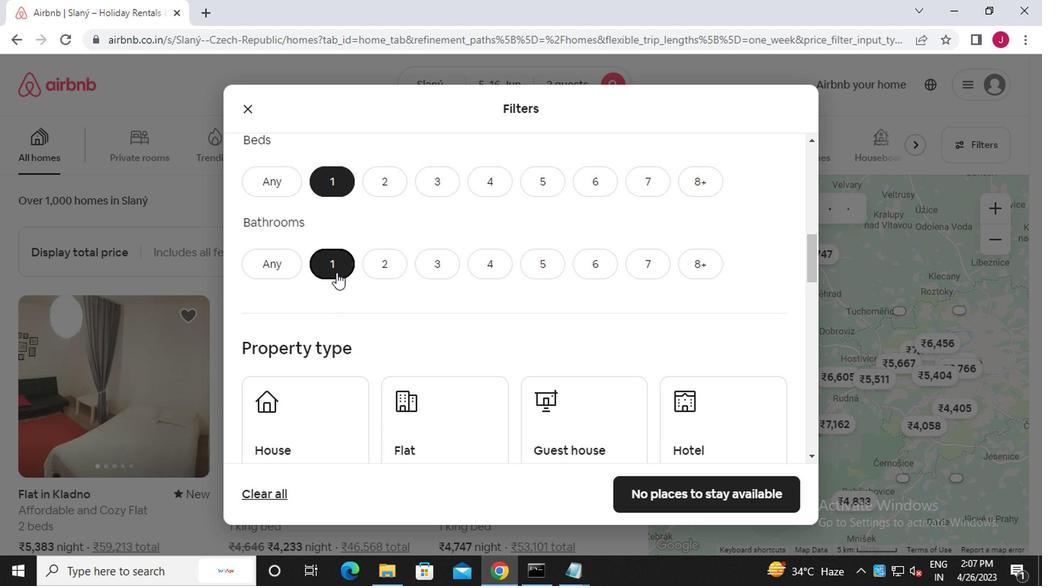 
Action: Mouse moved to (339, 281)
Screenshot: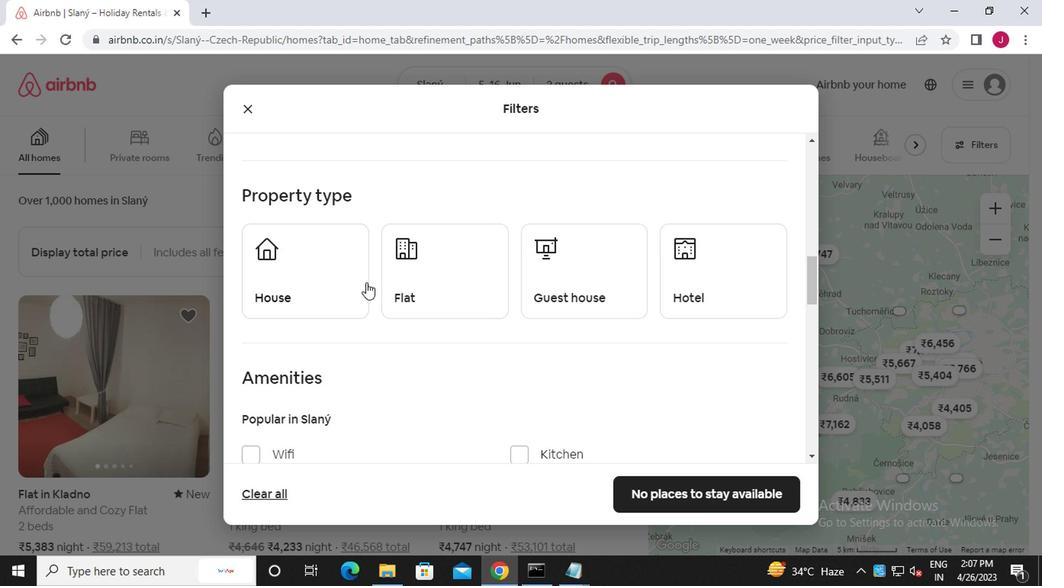 
Action: Mouse pressed left at (339, 281)
Screenshot: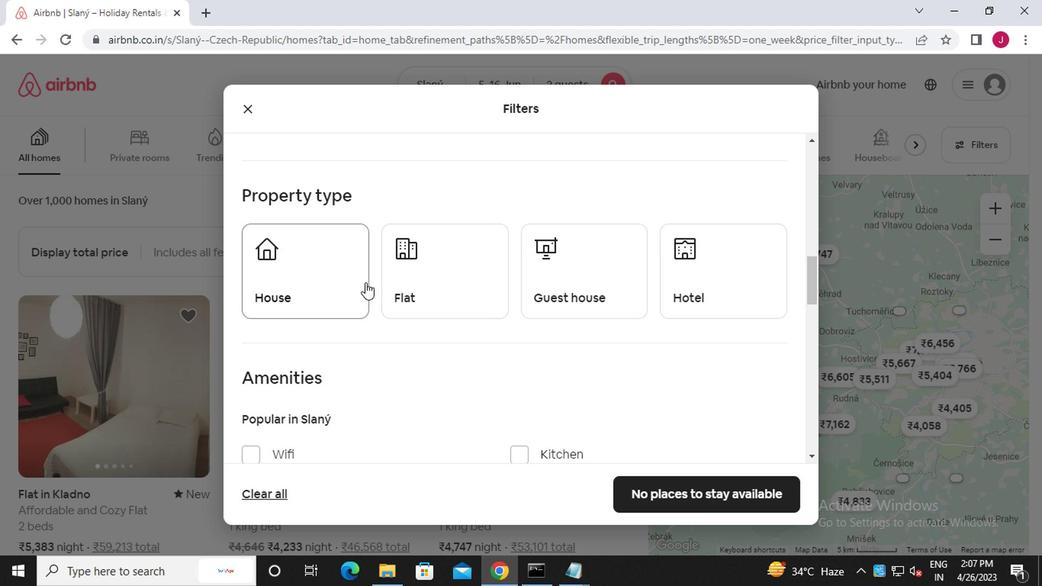 
Action: Mouse moved to (421, 286)
Screenshot: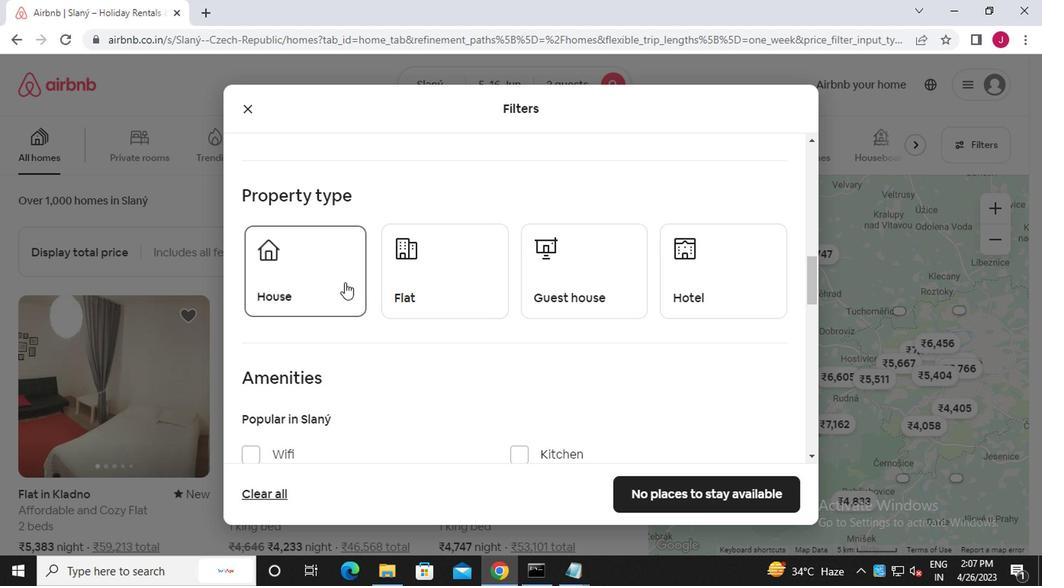 
Action: Mouse pressed left at (421, 286)
Screenshot: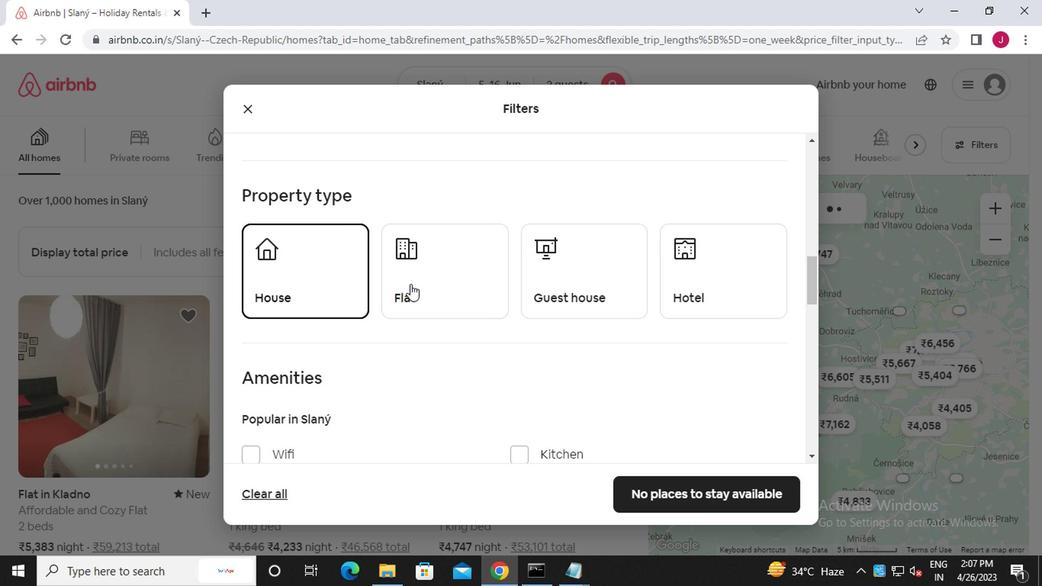
Action: Mouse moved to (528, 284)
Screenshot: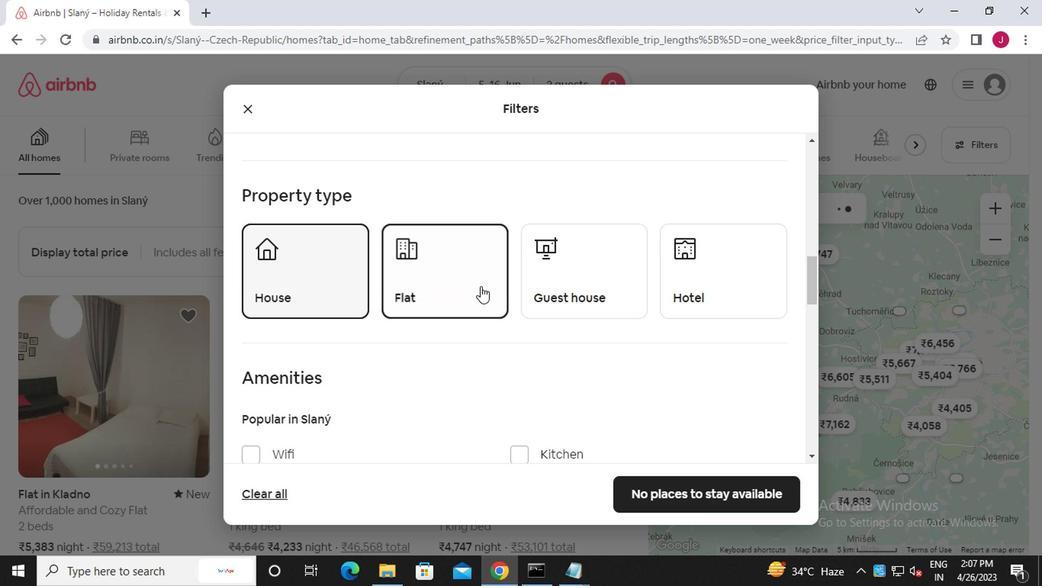 
Action: Mouse pressed left at (528, 284)
Screenshot: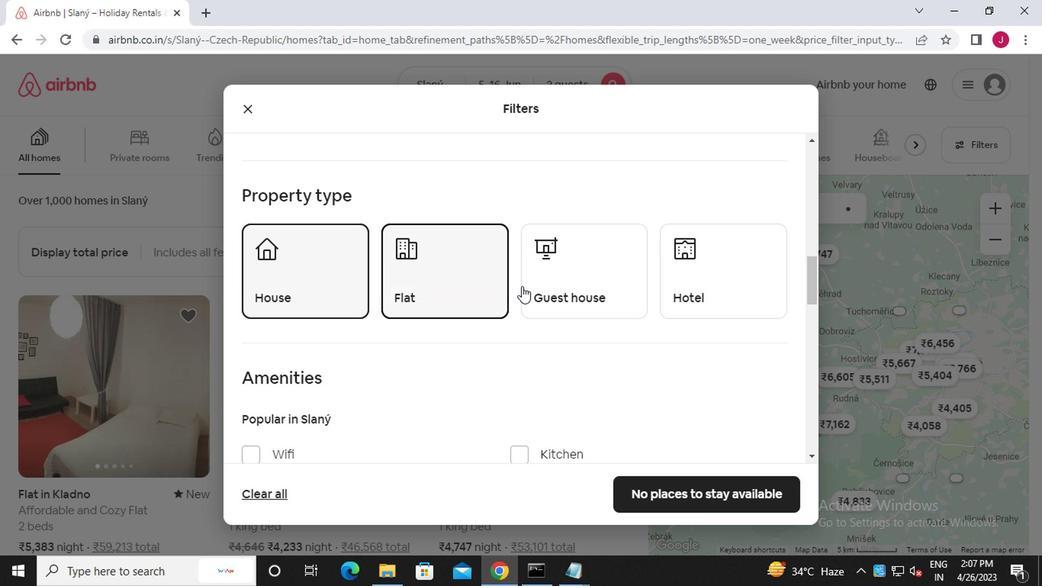 
Action: Mouse moved to (703, 277)
Screenshot: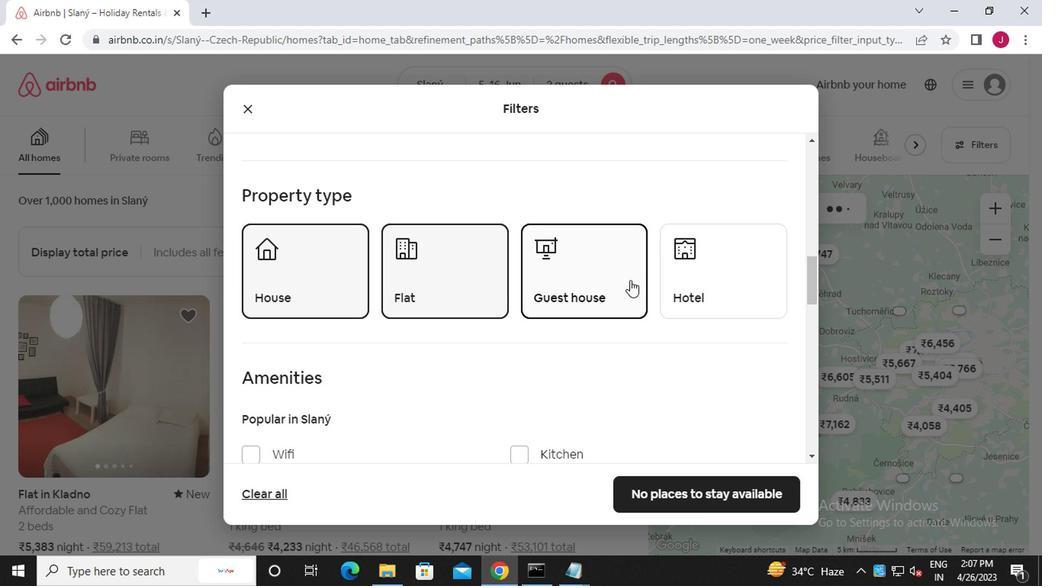 
Action: Mouse pressed left at (703, 277)
Screenshot: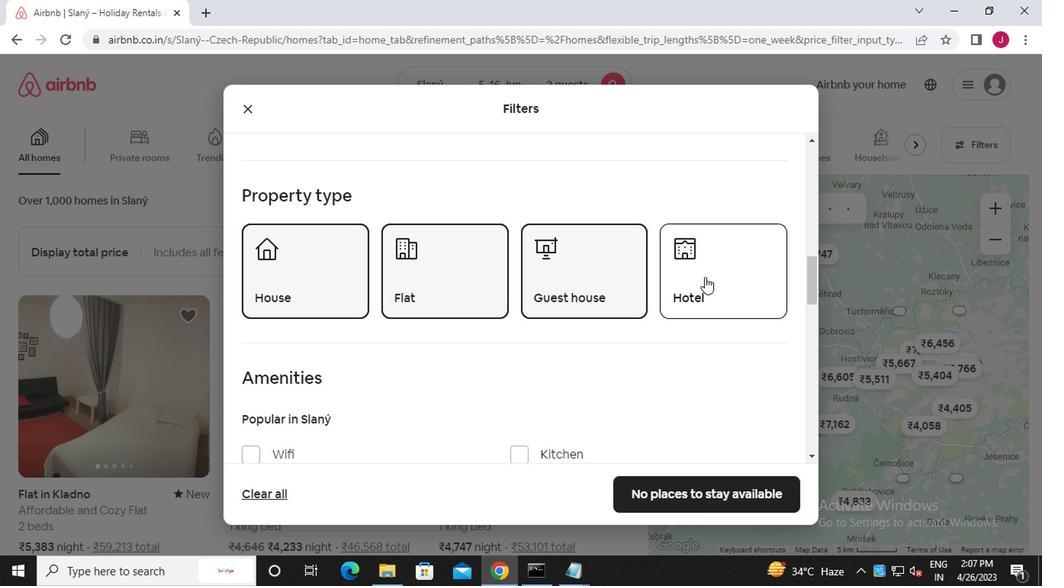 
Action: Mouse moved to (564, 306)
Screenshot: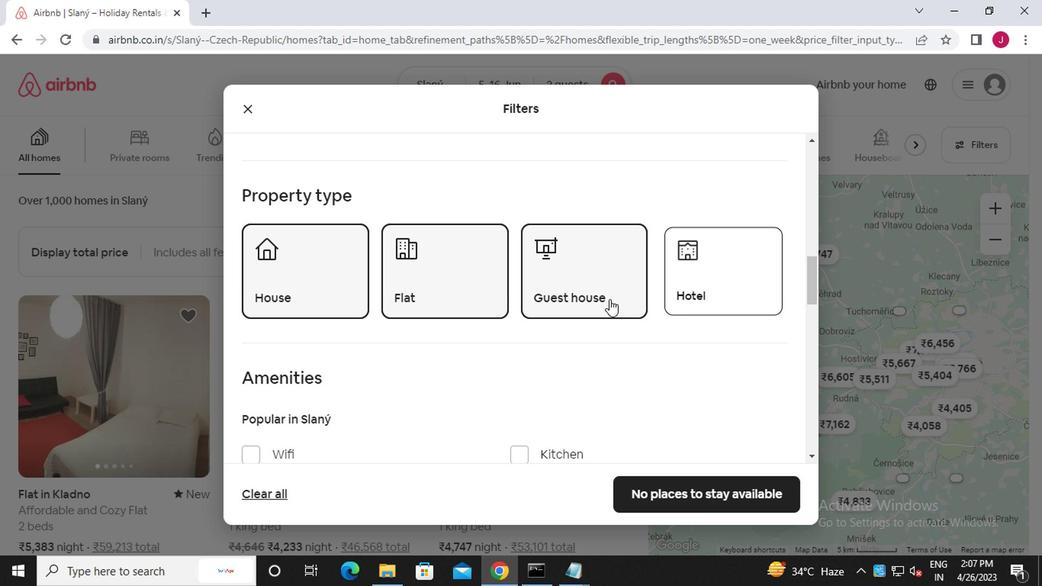 
Action: Mouse scrolled (564, 305) with delta (0, 0)
Screenshot: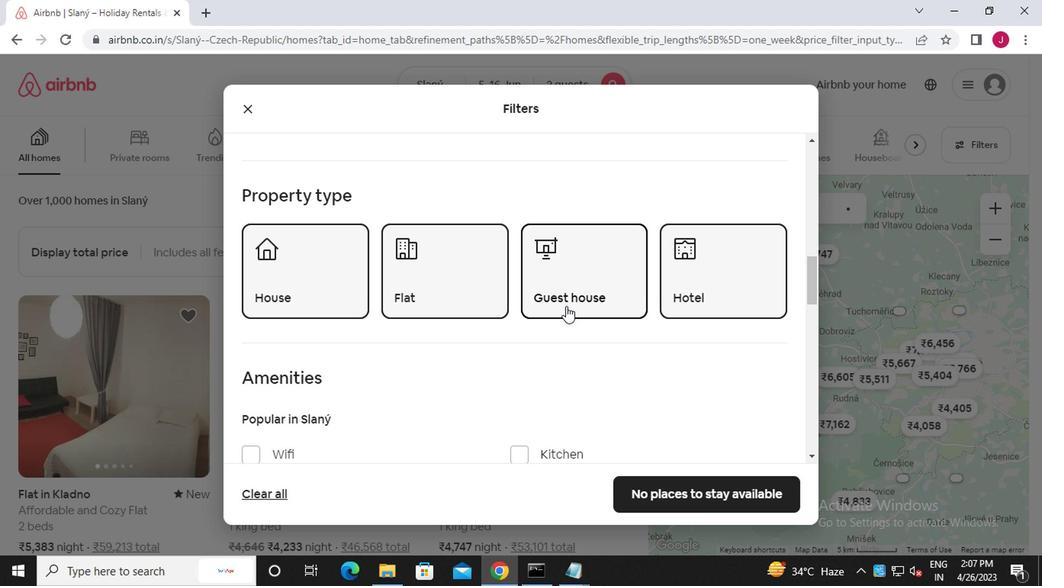 
Action: Mouse scrolled (564, 305) with delta (0, 0)
Screenshot: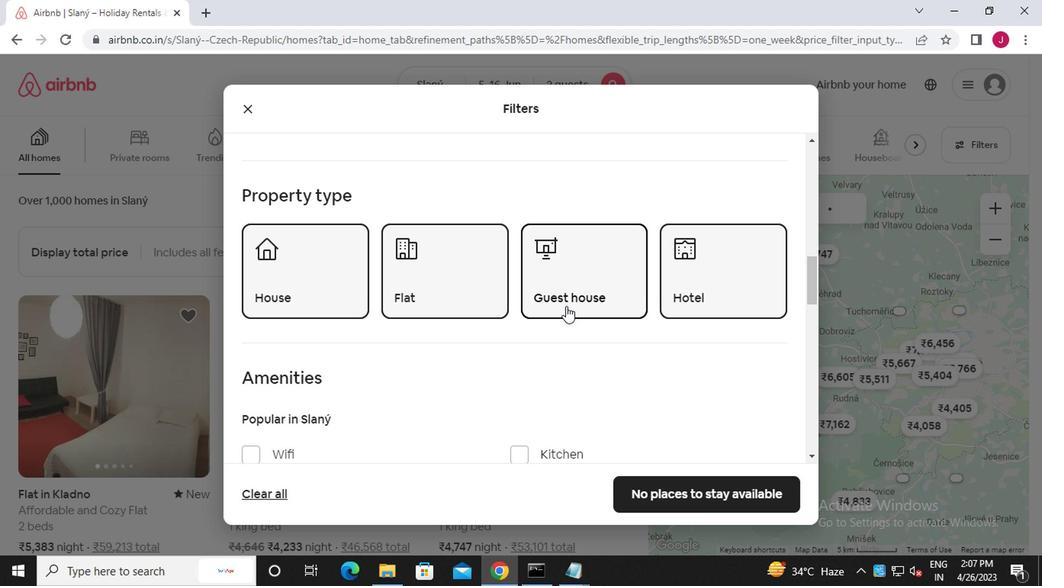 
Action: Mouse scrolled (564, 305) with delta (0, 0)
Screenshot: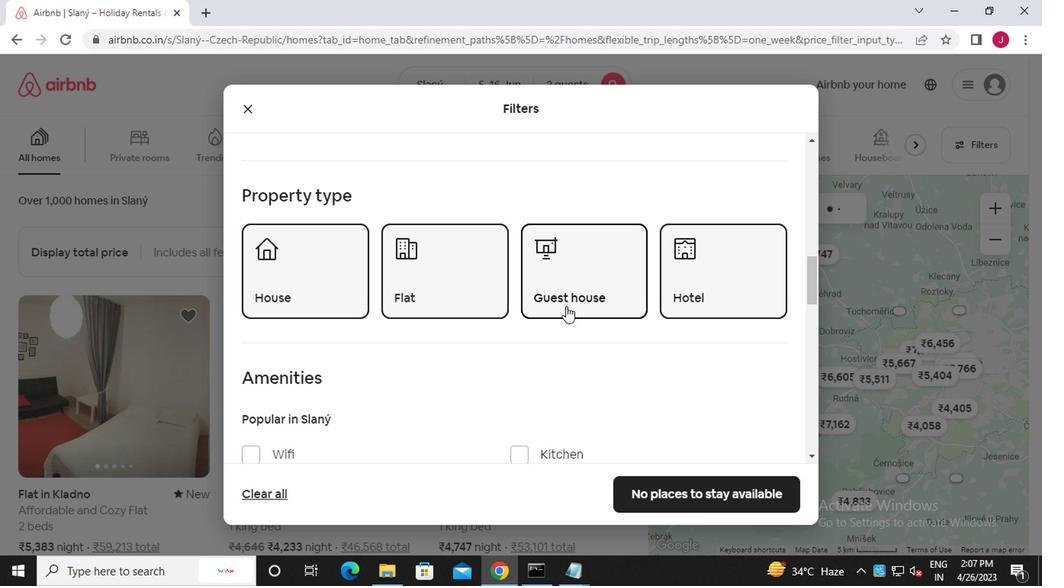 
Action: Mouse scrolled (564, 305) with delta (0, 0)
Screenshot: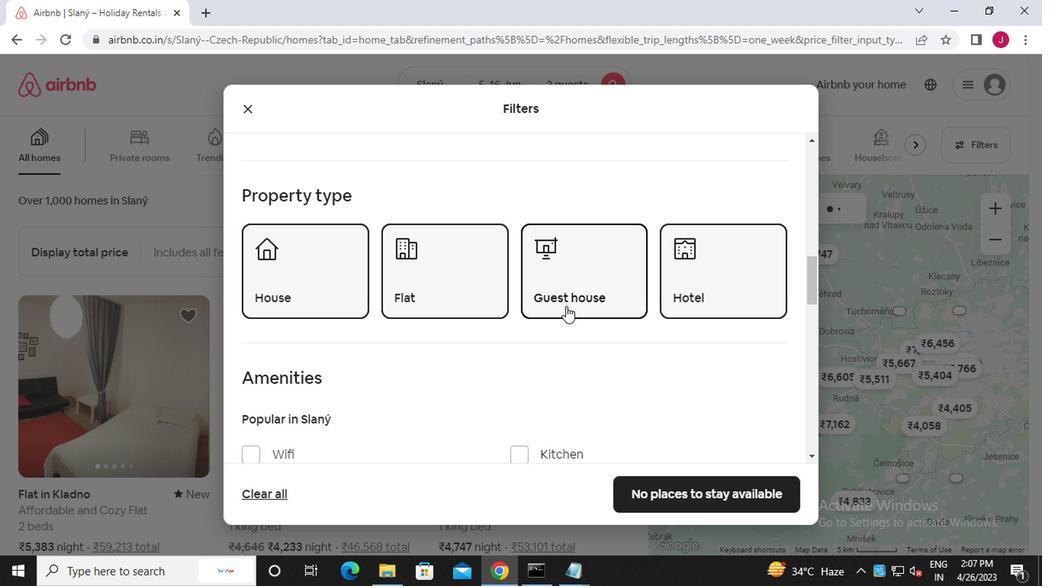 
Action: Mouse scrolled (564, 305) with delta (0, 0)
Screenshot: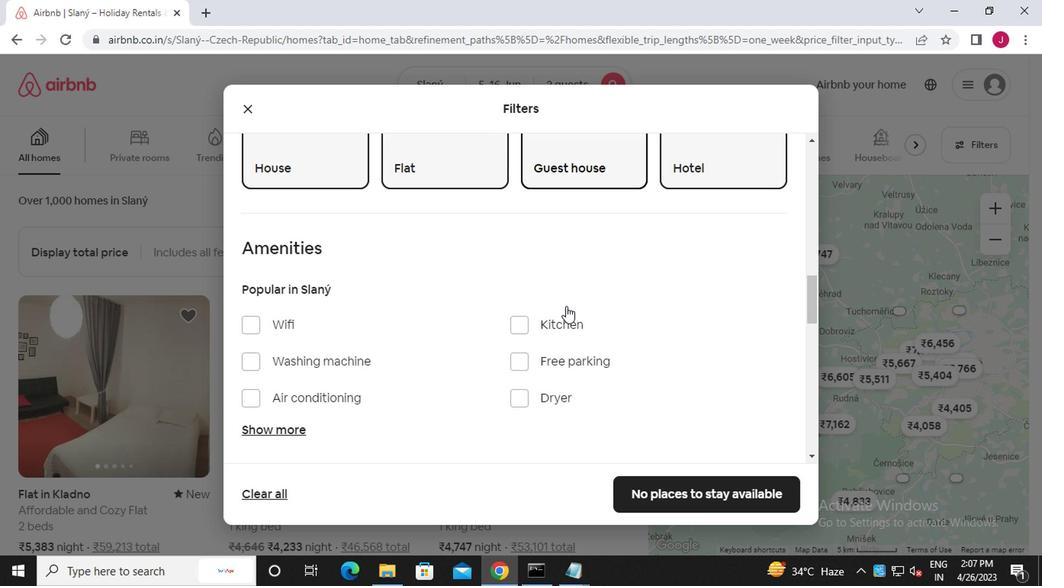 
Action: Mouse scrolled (564, 305) with delta (0, 0)
Screenshot: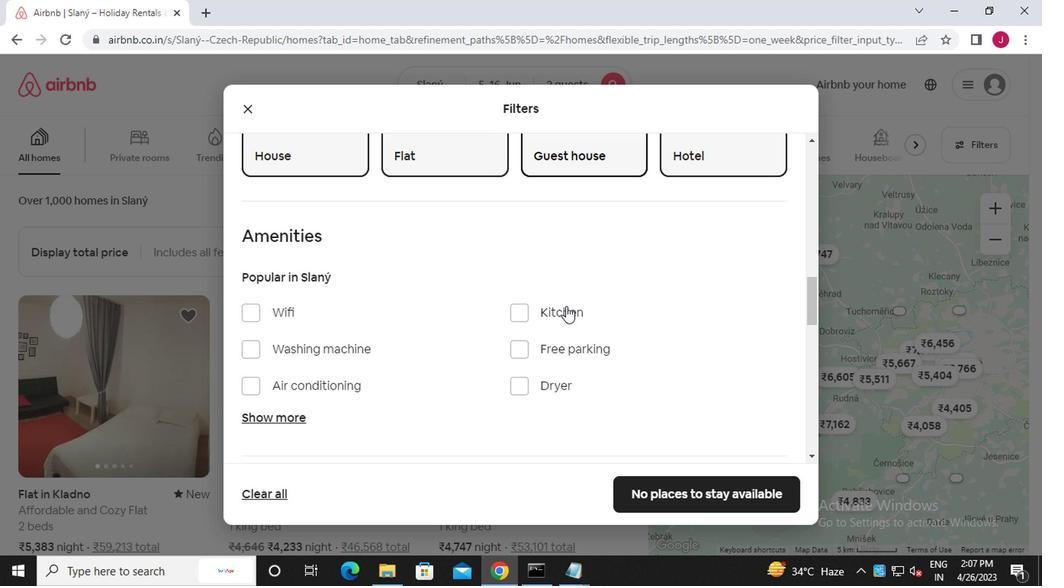 
Action: Mouse moved to (758, 281)
Screenshot: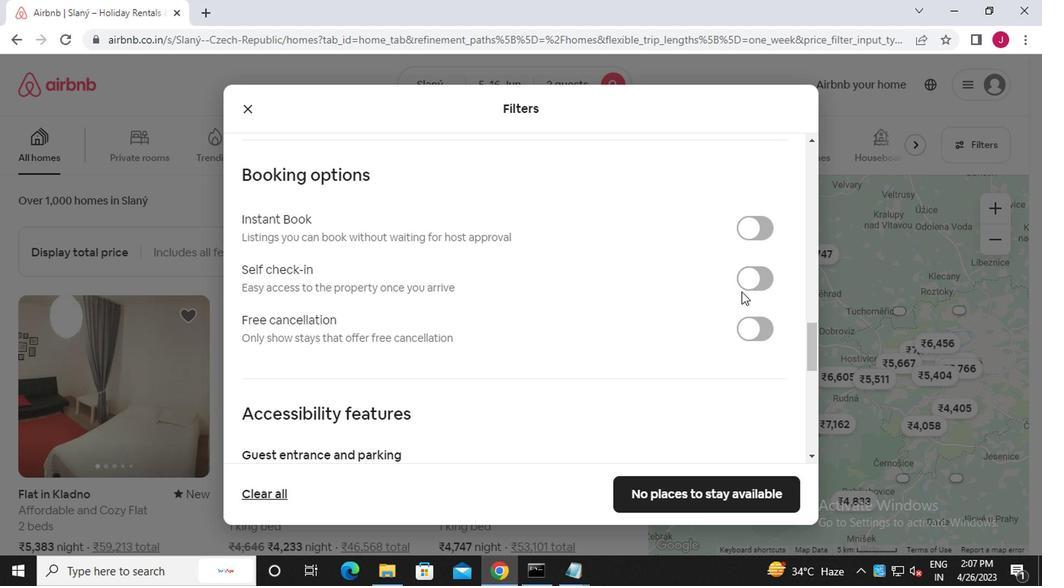 
Action: Mouse pressed left at (758, 281)
Screenshot: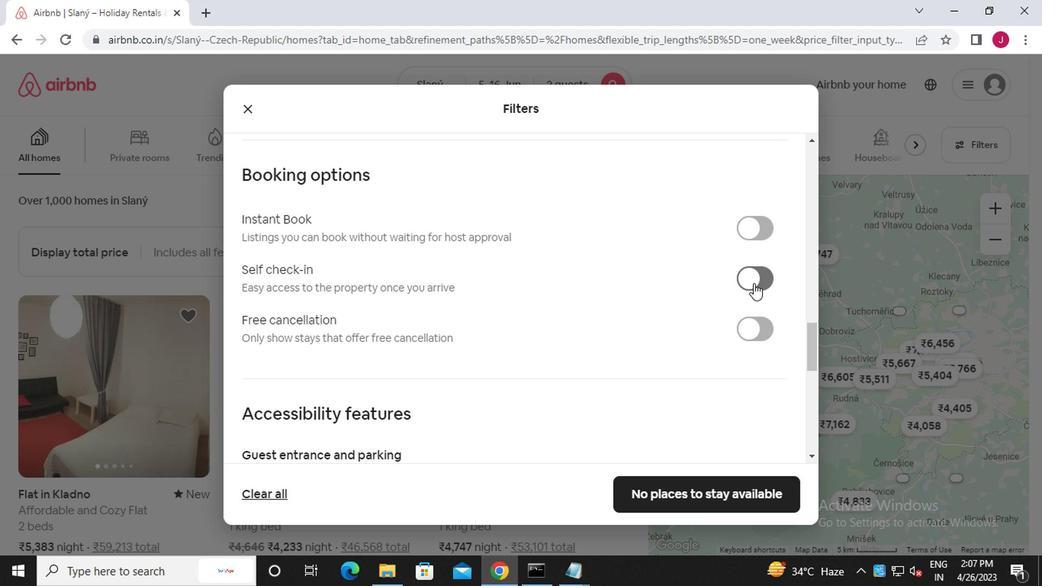 
Action: Mouse moved to (564, 367)
Screenshot: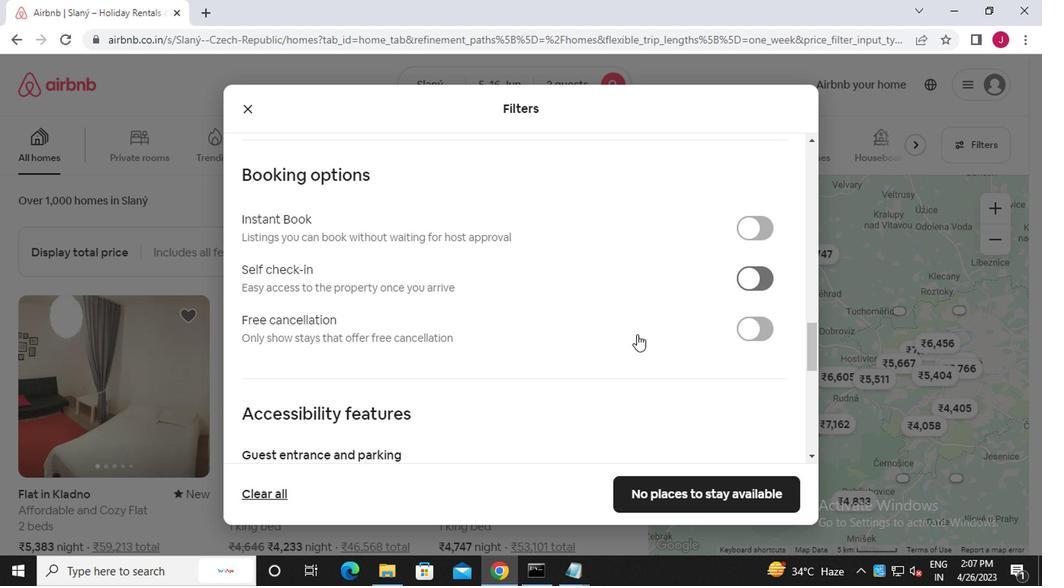 
Action: Mouse scrolled (564, 366) with delta (0, 0)
Screenshot: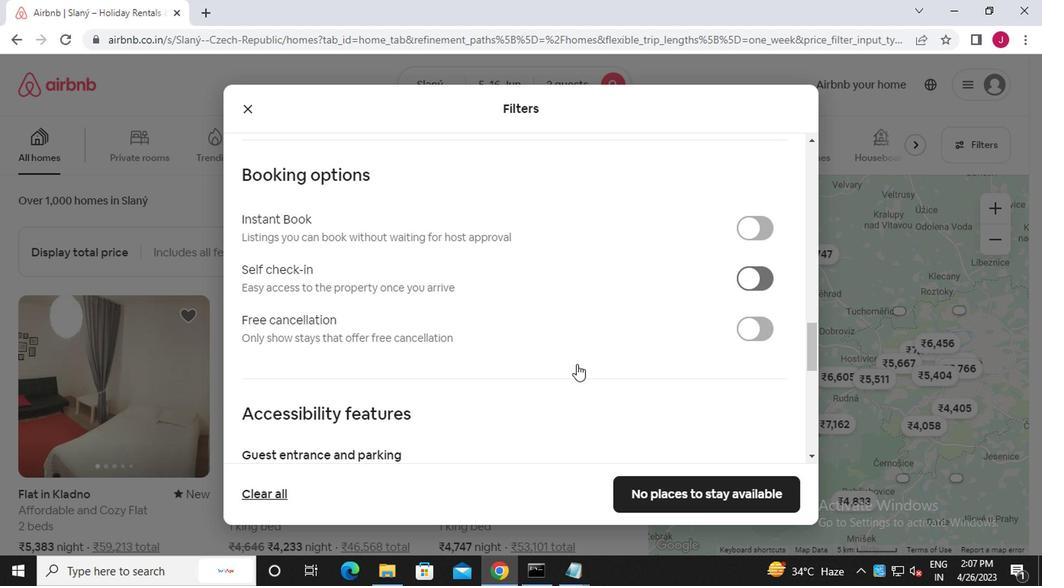 
Action: Mouse scrolled (564, 366) with delta (0, 0)
Screenshot: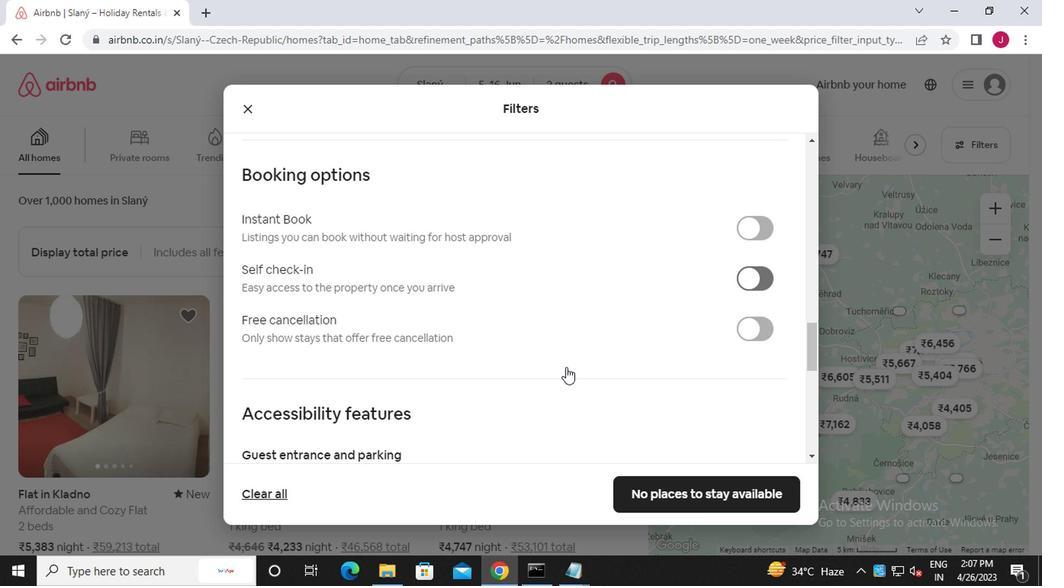 
Action: Mouse scrolled (564, 366) with delta (0, 0)
Screenshot: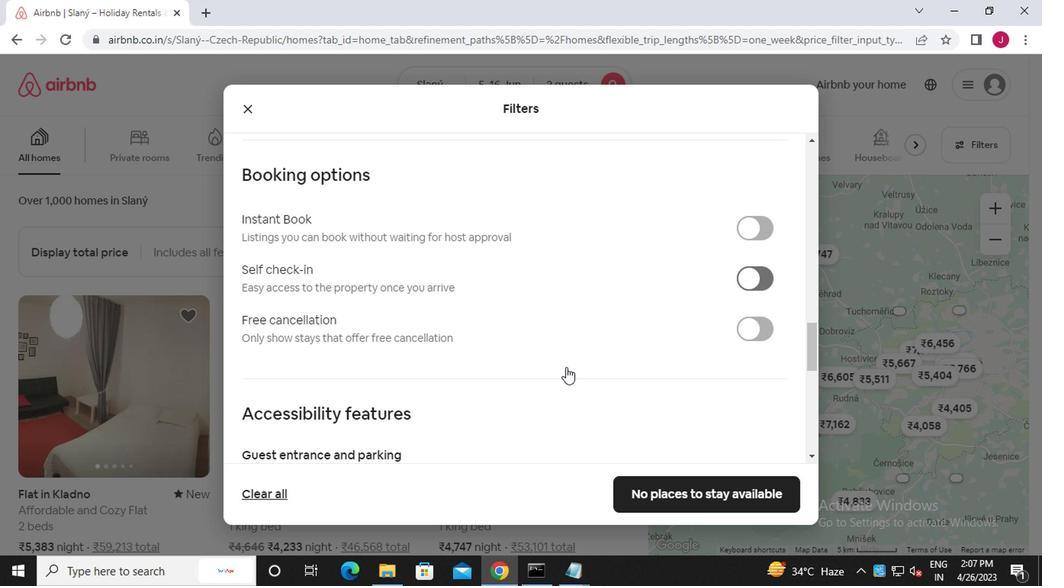 
Action: Mouse scrolled (564, 366) with delta (0, 0)
Screenshot: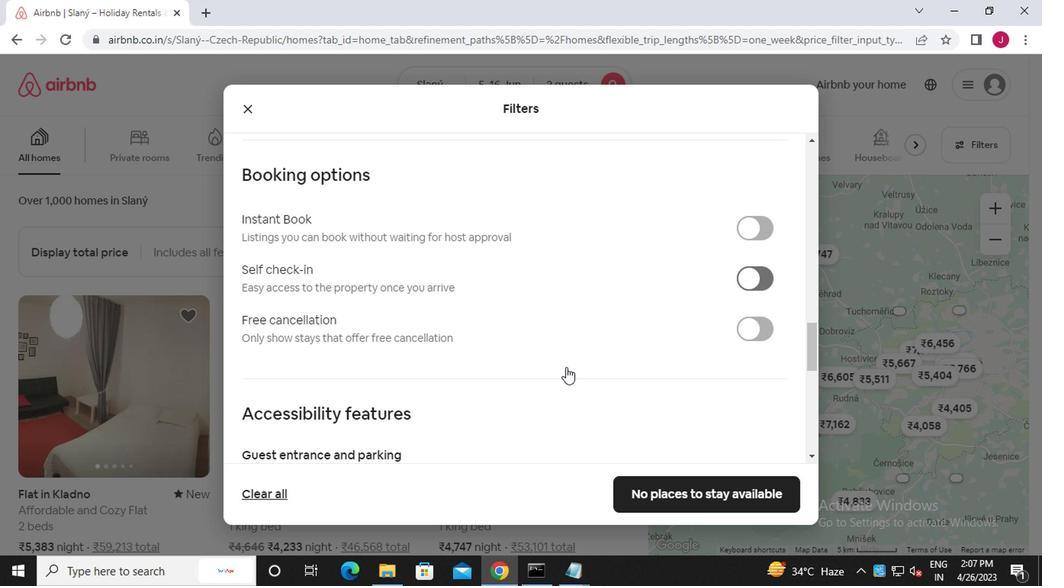 
Action: Mouse moved to (710, 306)
Screenshot: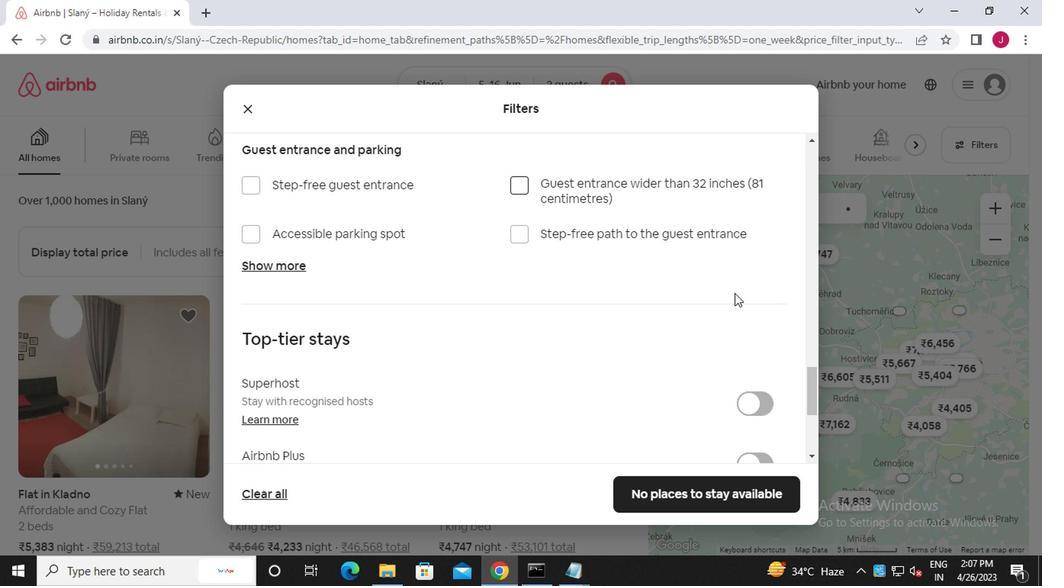
Action: Mouse scrolled (710, 307) with delta (0, 1)
Screenshot: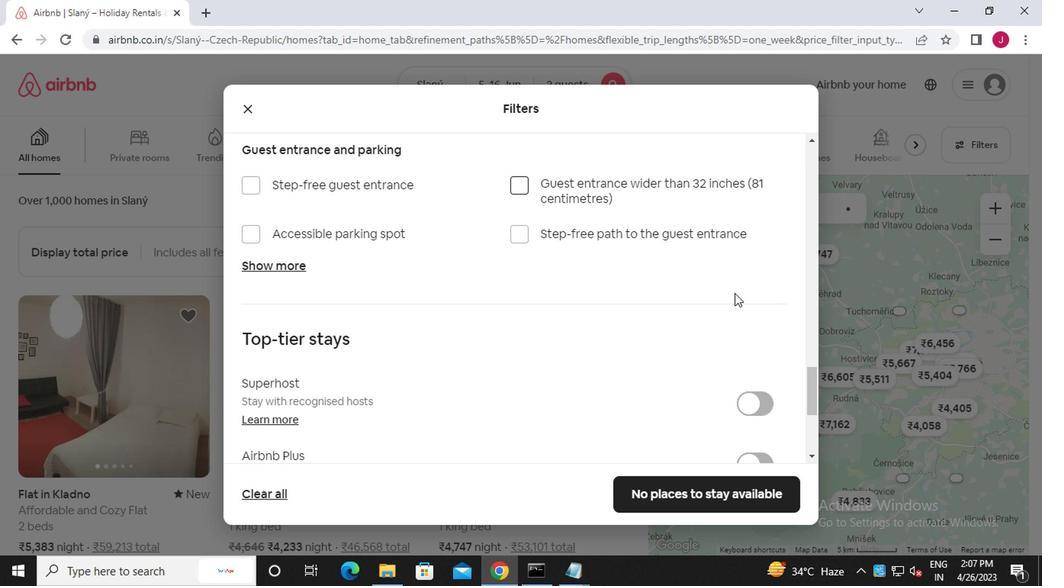 
Action: Mouse scrolled (710, 307) with delta (0, 1)
Screenshot: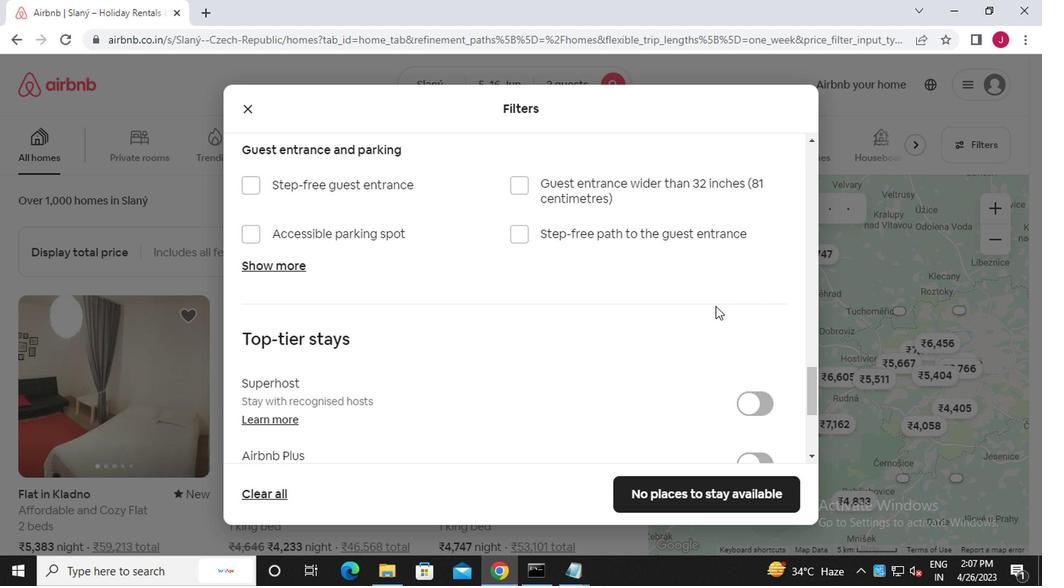 
Action: Mouse moved to (710, 306)
Screenshot: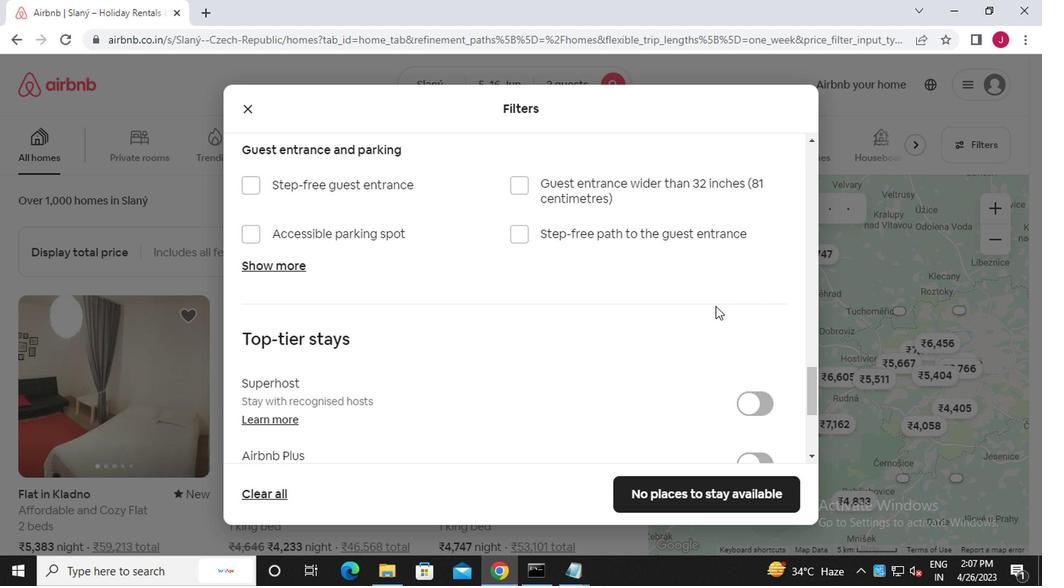
Action: Mouse scrolled (710, 307) with delta (0, 1)
Screenshot: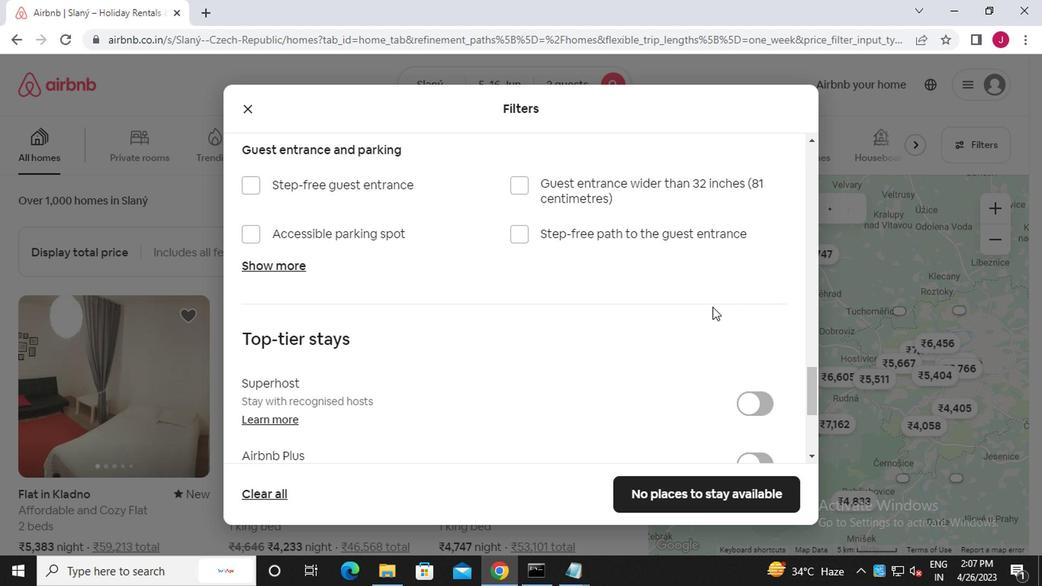 
Action: Mouse moved to (478, 309)
Screenshot: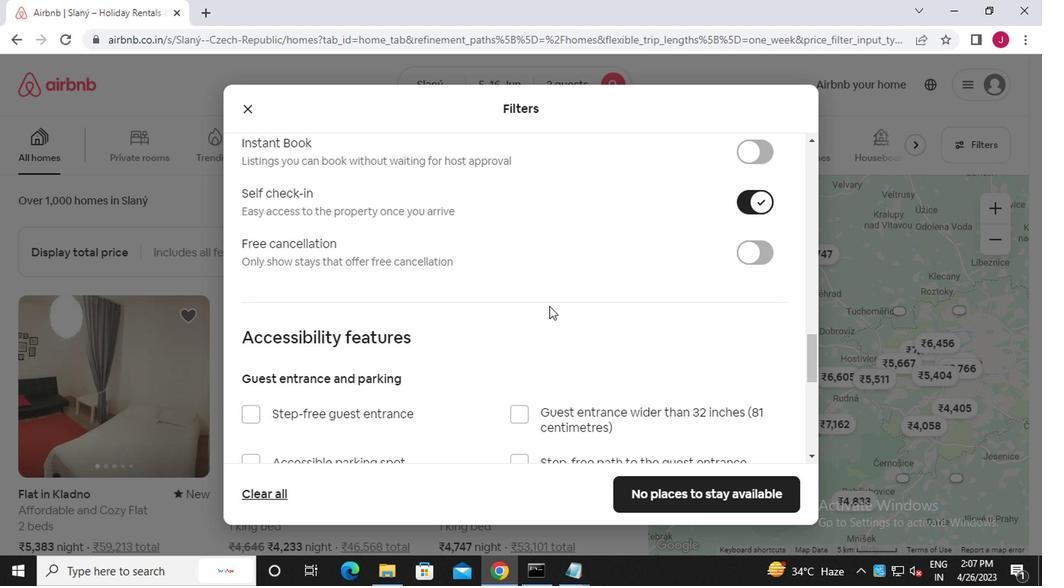 
Action: Mouse scrolled (478, 308) with delta (0, -1)
Screenshot: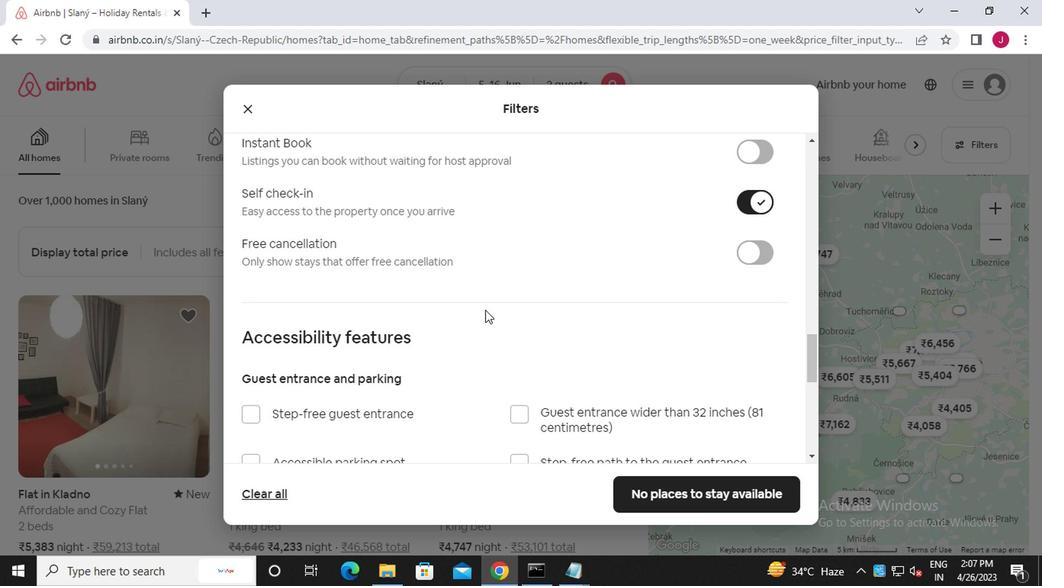 
Action: Mouse scrolled (478, 308) with delta (0, -1)
Screenshot: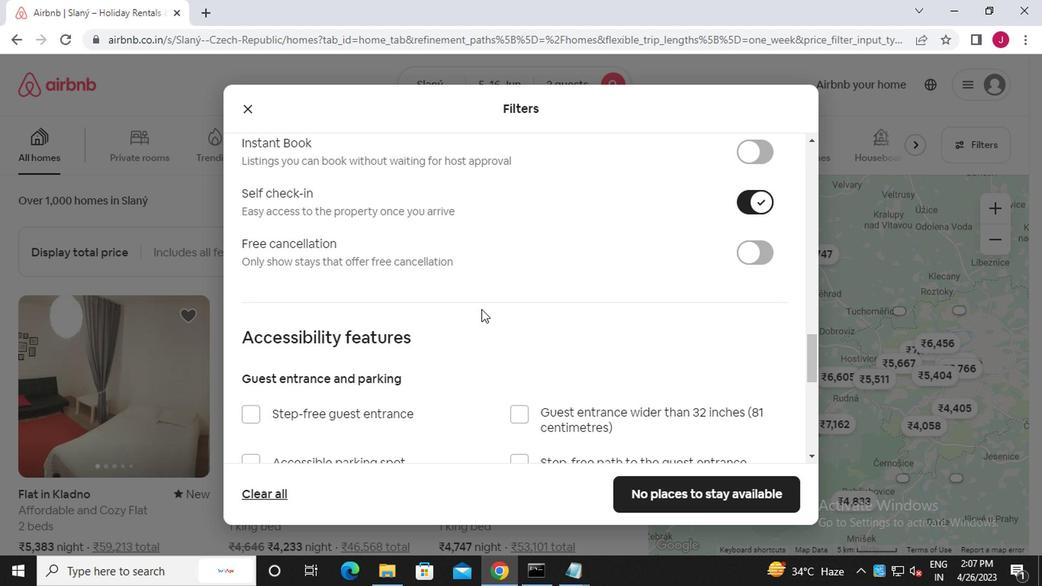 
Action: Mouse scrolled (478, 308) with delta (0, -1)
Screenshot: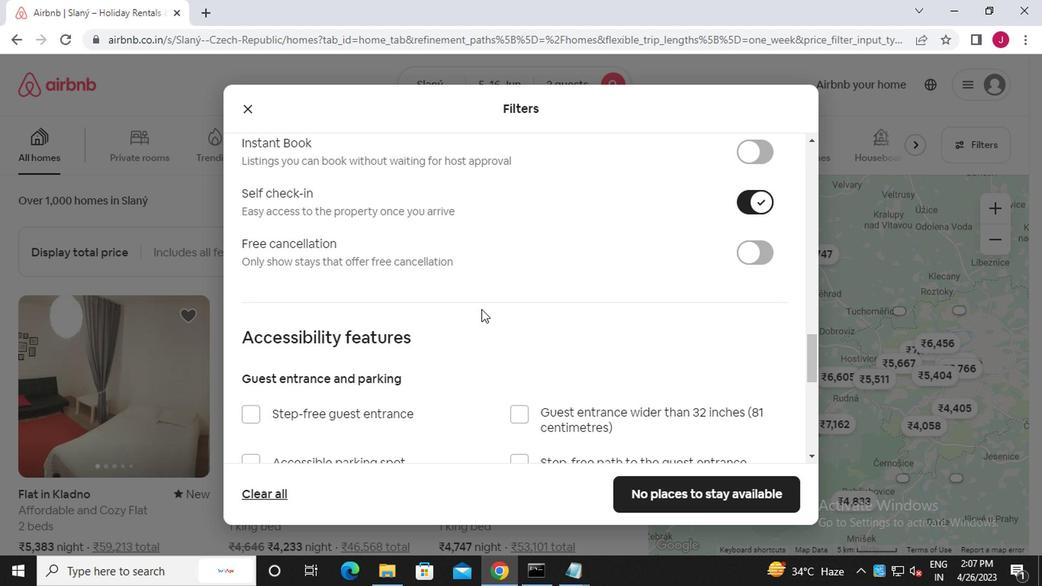
Action: Mouse scrolled (478, 308) with delta (0, -1)
Screenshot: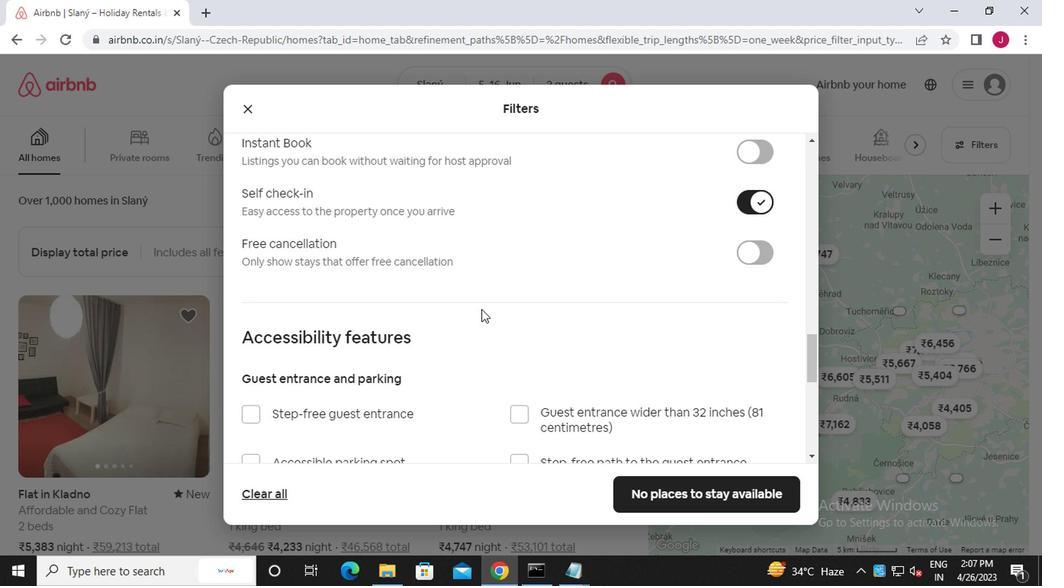 
Action: Mouse scrolled (478, 308) with delta (0, -1)
Screenshot: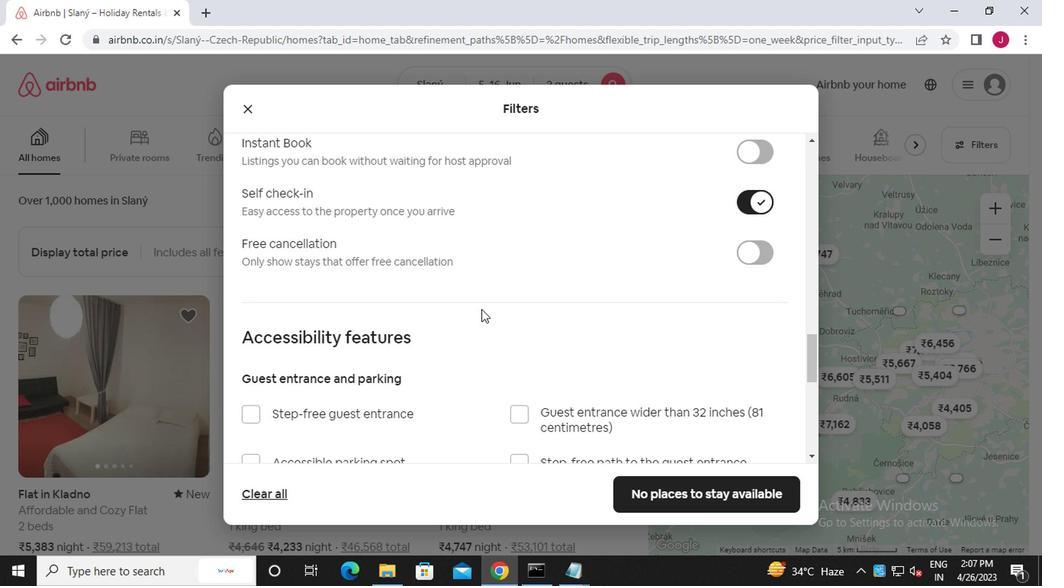 
Action: Mouse scrolled (478, 308) with delta (0, -1)
Screenshot: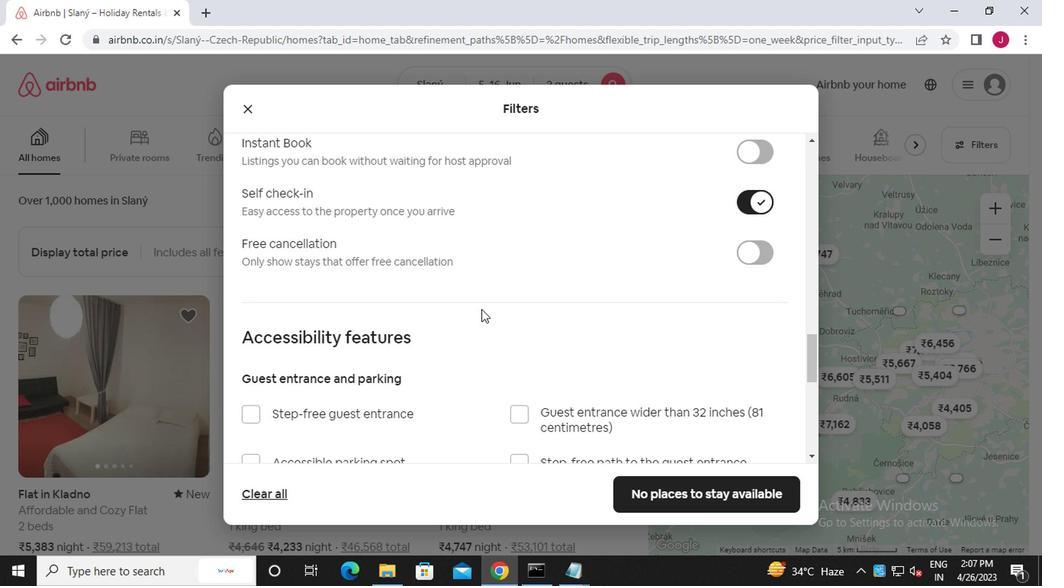 
Action: Mouse moved to (474, 315)
Screenshot: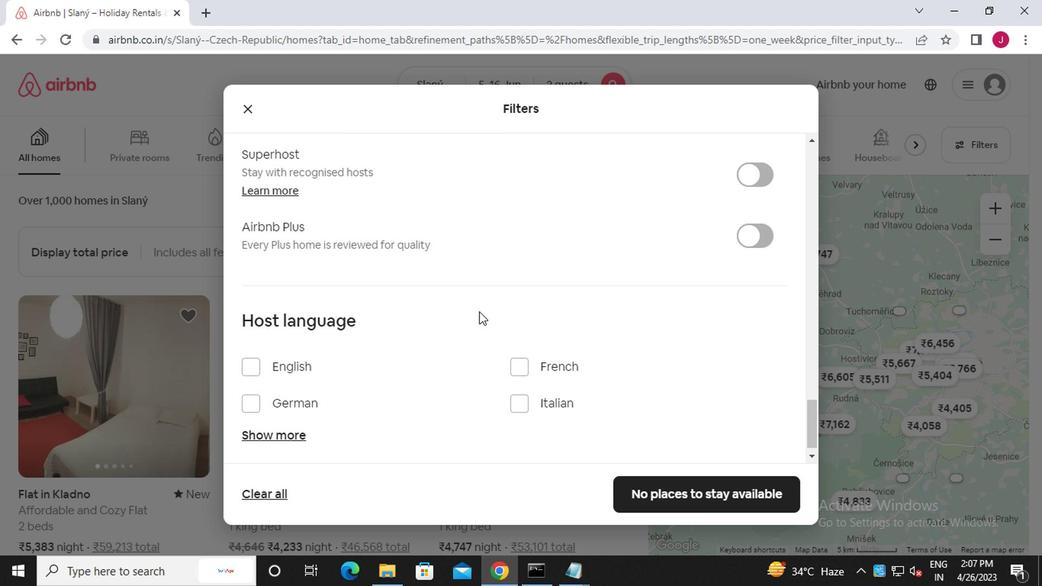 
Action: Mouse scrolled (474, 314) with delta (0, -1)
Screenshot: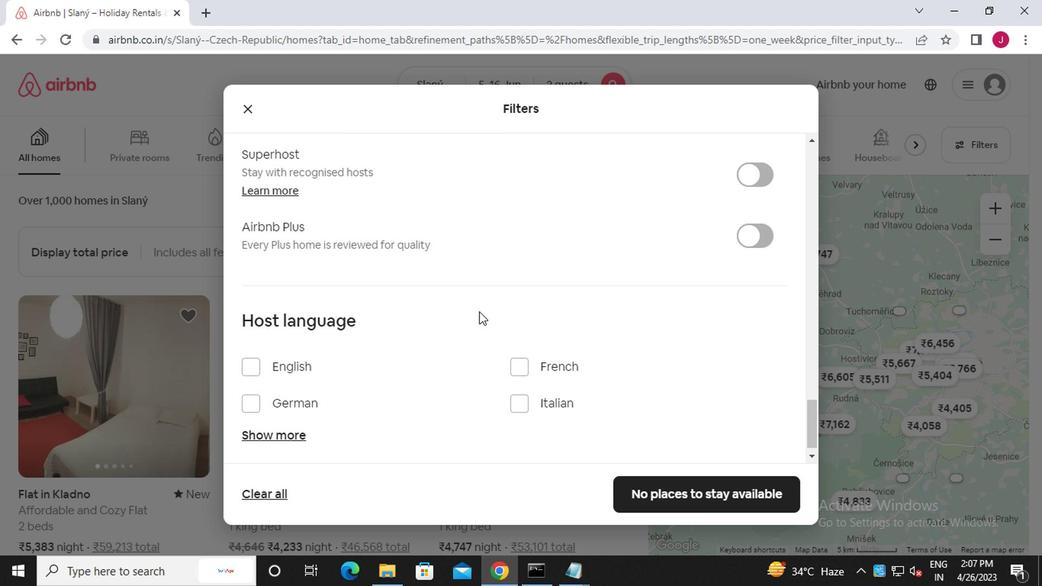 
Action: Mouse moved to (474, 316)
Screenshot: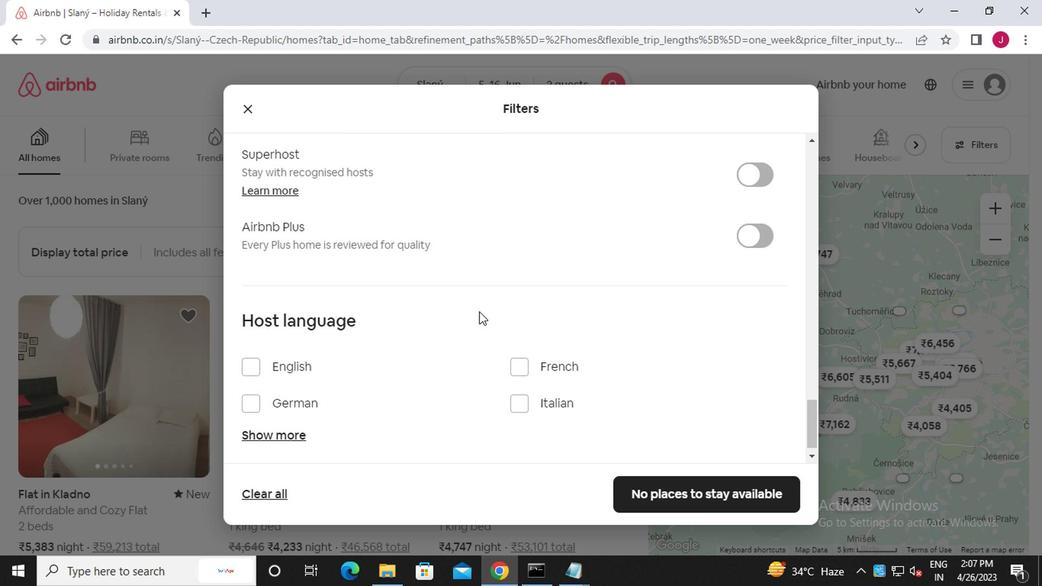 
Action: Mouse scrolled (474, 315) with delta (0, 0)
Screenshot: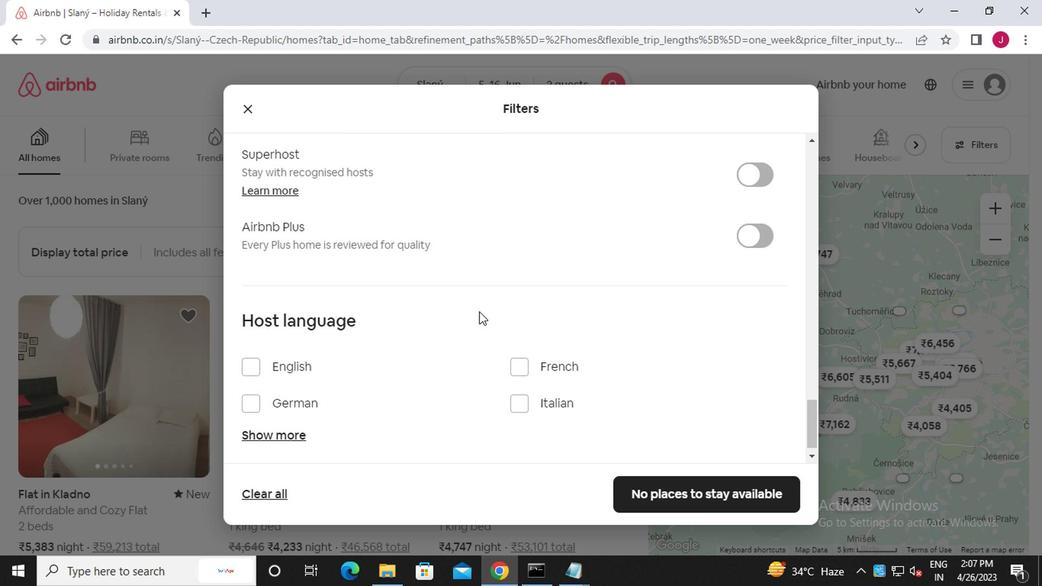 
Action: Mouse scrolled (474, 315) with delta (0, 0)
Screenshot: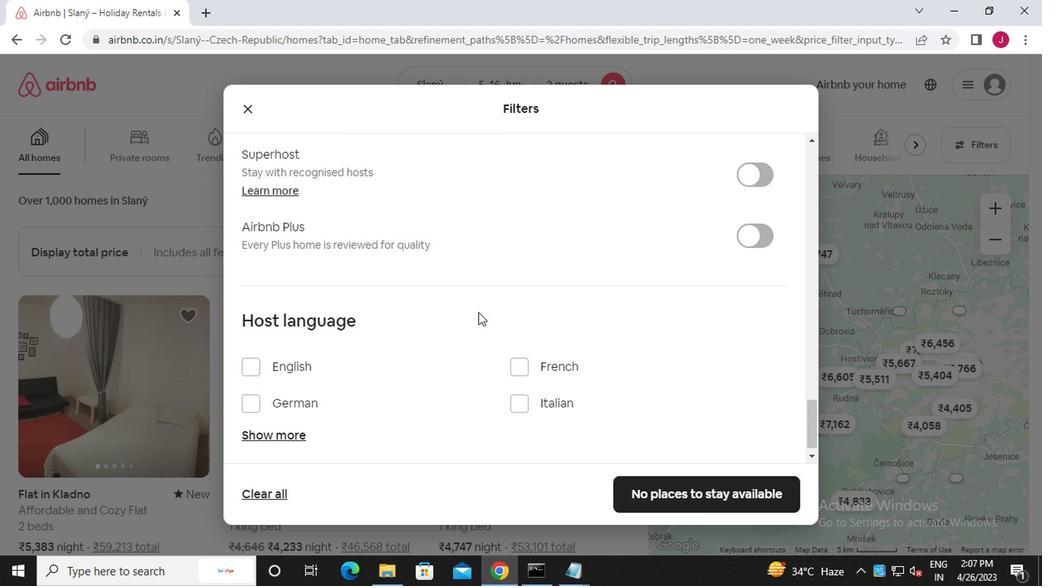 
Action: Mouse scrolled (474, 315) with delta (0, 0)
Screenshot: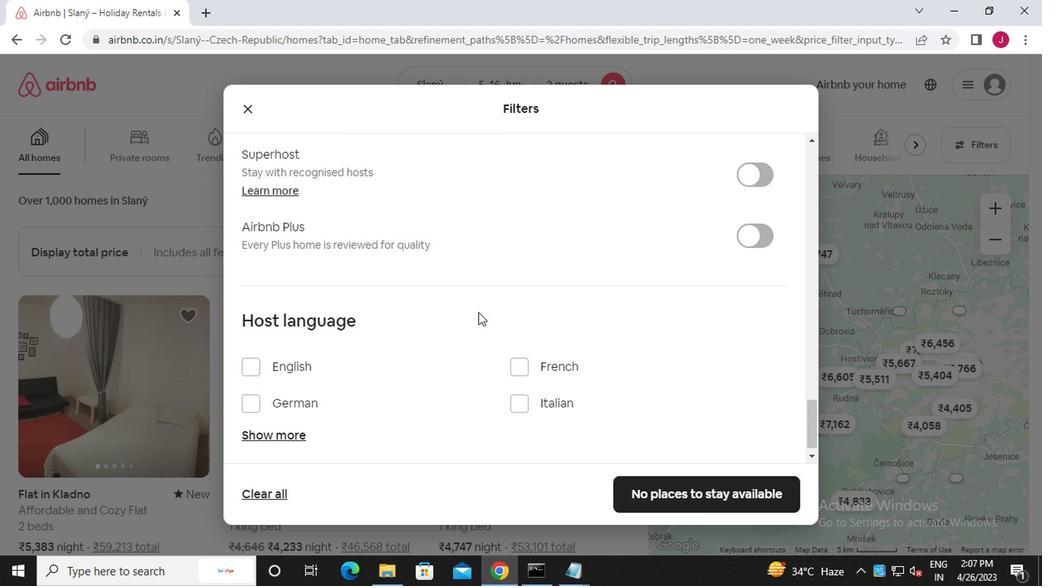 
Action: Mouse moved to (251, 358)
Screenshot: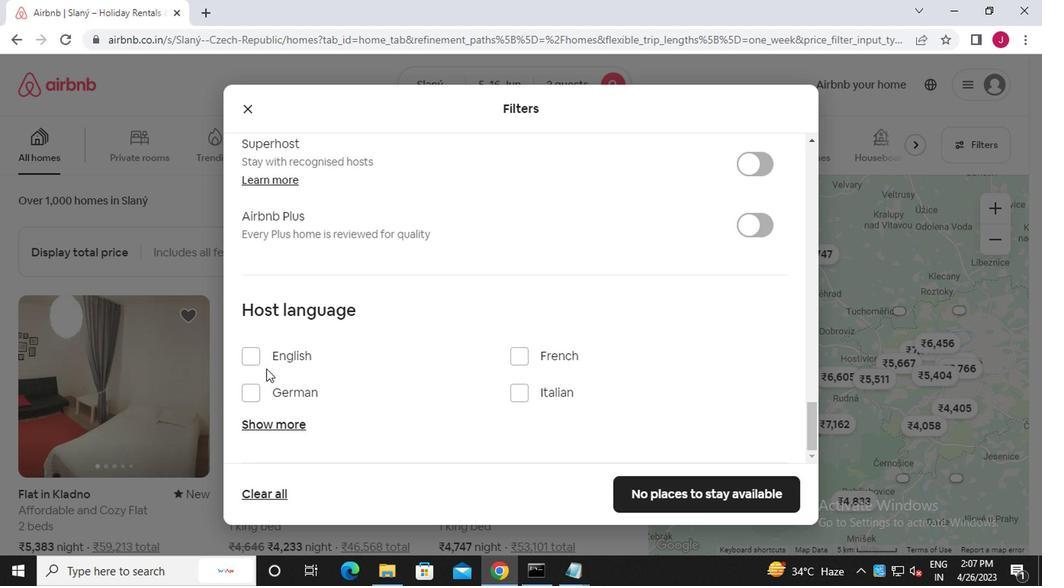 
Action: Mouse pressed left at (251, 358)
Screenshot: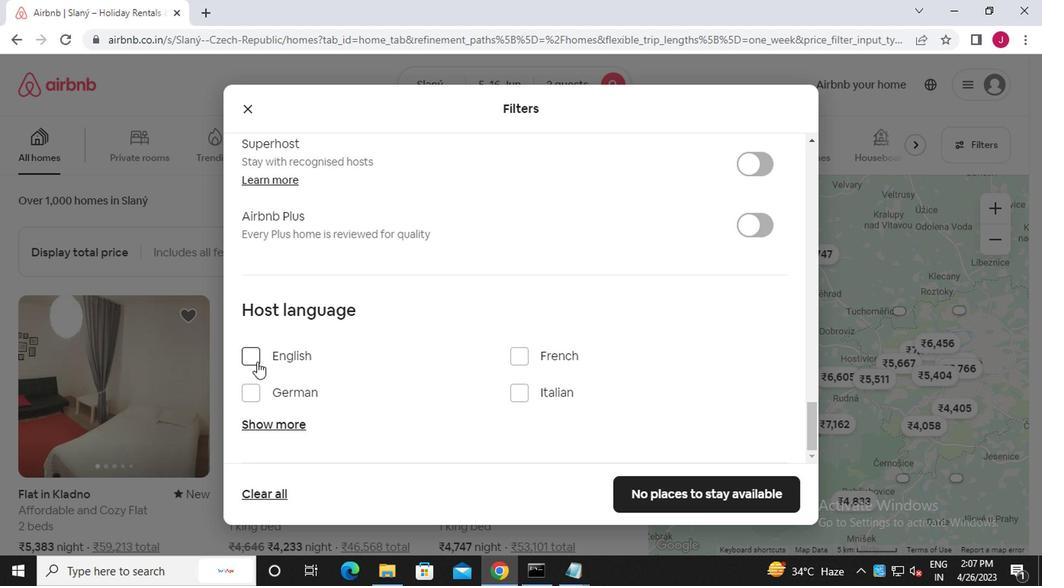 
Action: Mouse moved to (669, 491)
Screenshot: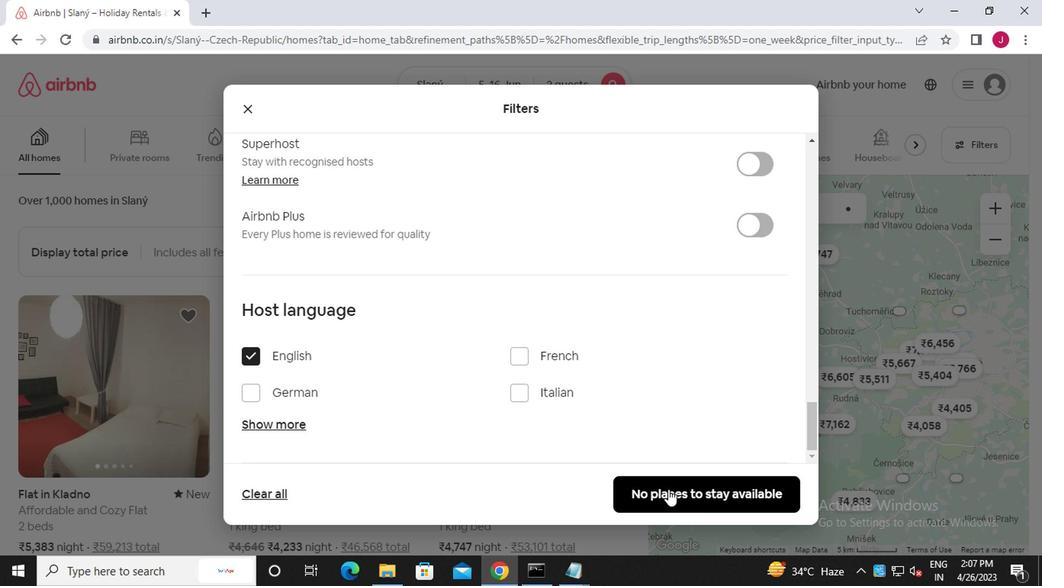 
Action: Mouse pressed left at (669, 491)
Screenshot: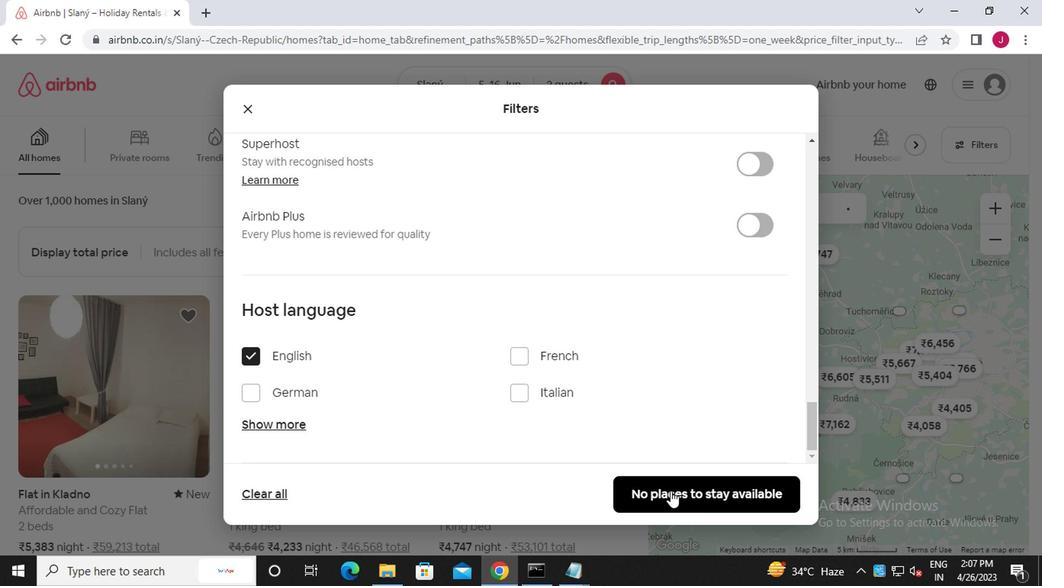 
Action: Mouse moved to (669, 493)
Screenshot: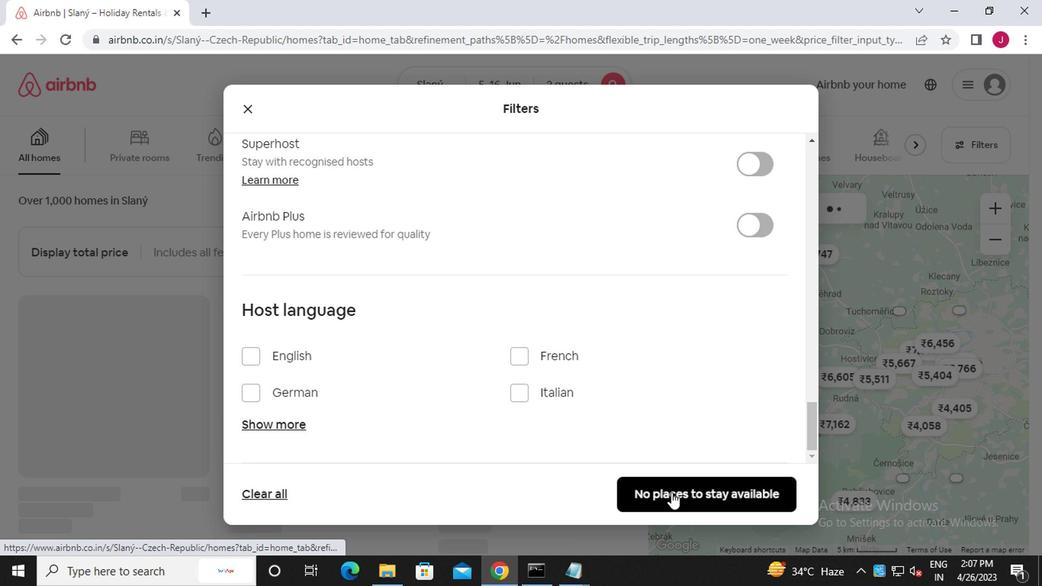 
